 Task: Look for space in Dompu, Indonesia from 15th June, 2023 to 21st June, 2023 for 5 adults in price range Rs.14000 to Rs.25000. Place can be entire place with 3 bedrooms having 3 beds and 3 bathrooms. Property type can be house, flat, guest house. Booking option can be shelf check-in. Required host language is English.
Action: Mouse moved to (512, 93)
Screenshot: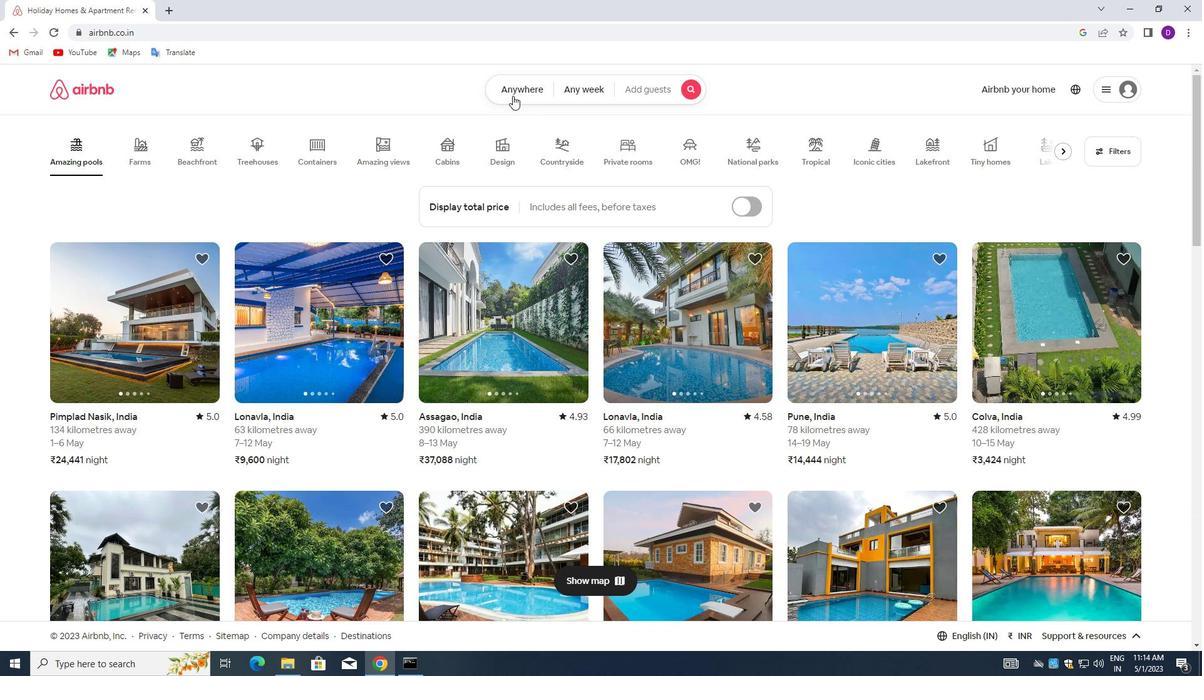 
Action: Mouse pressed left at (512, 93)
Screenshot: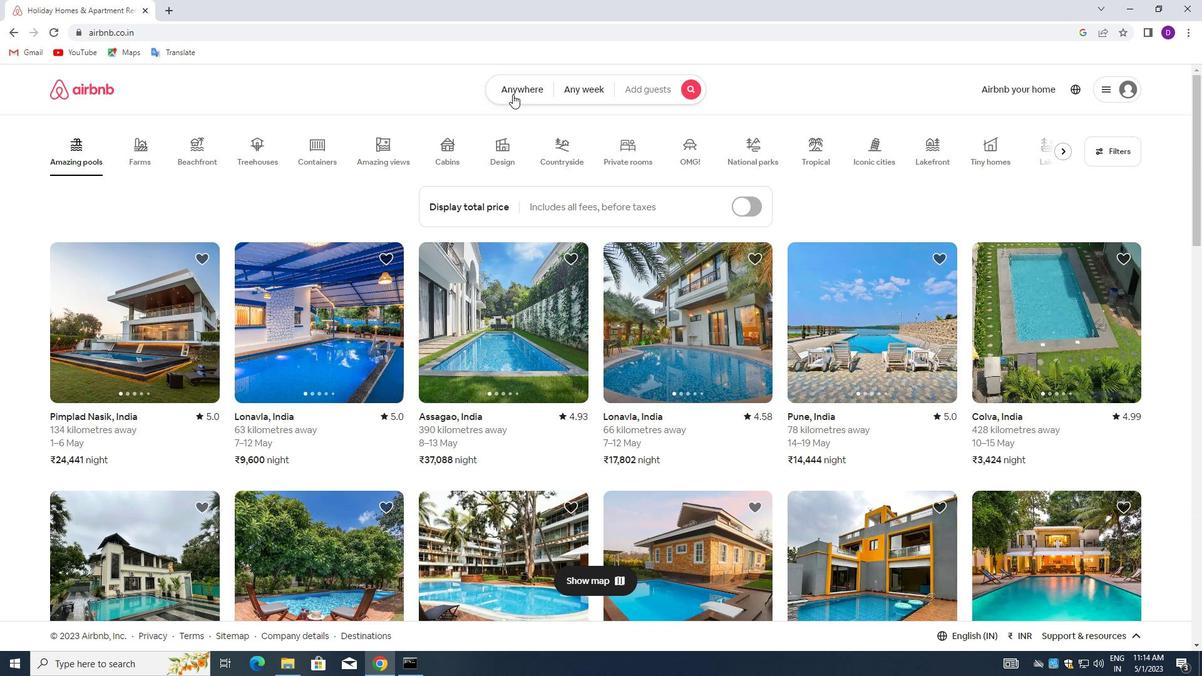
Action: Mouse moved to (400, 144)
Screenshot: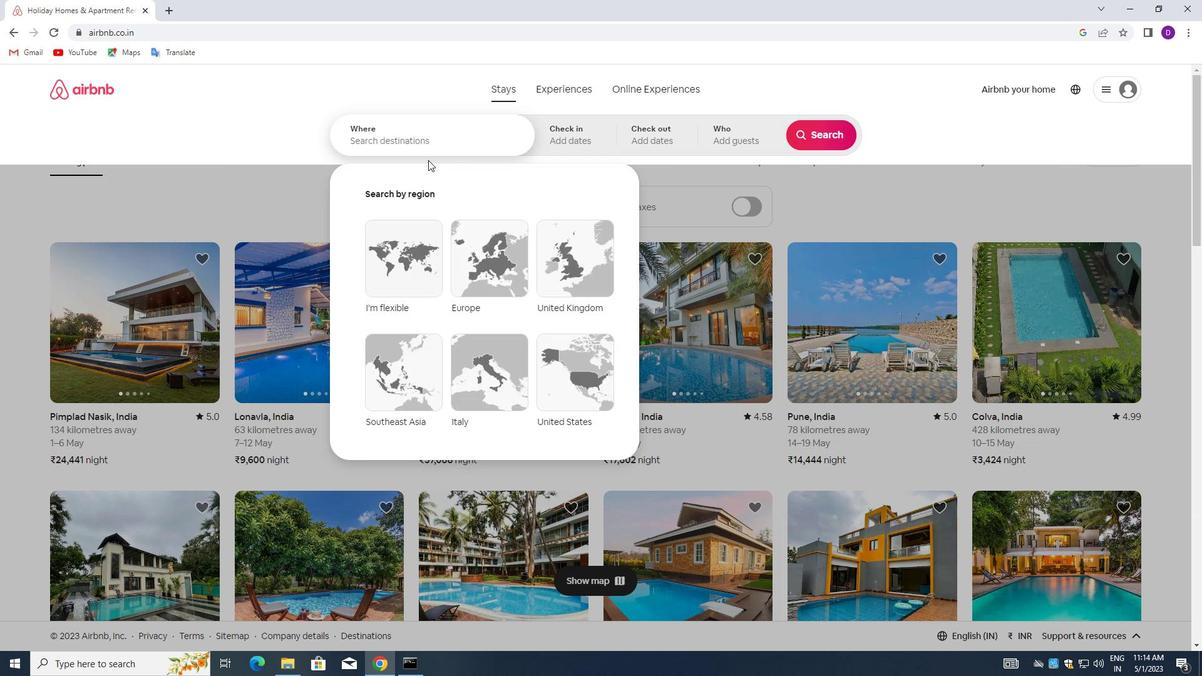 
Action: Mouse pressed left at (400, 144)
Screenshot: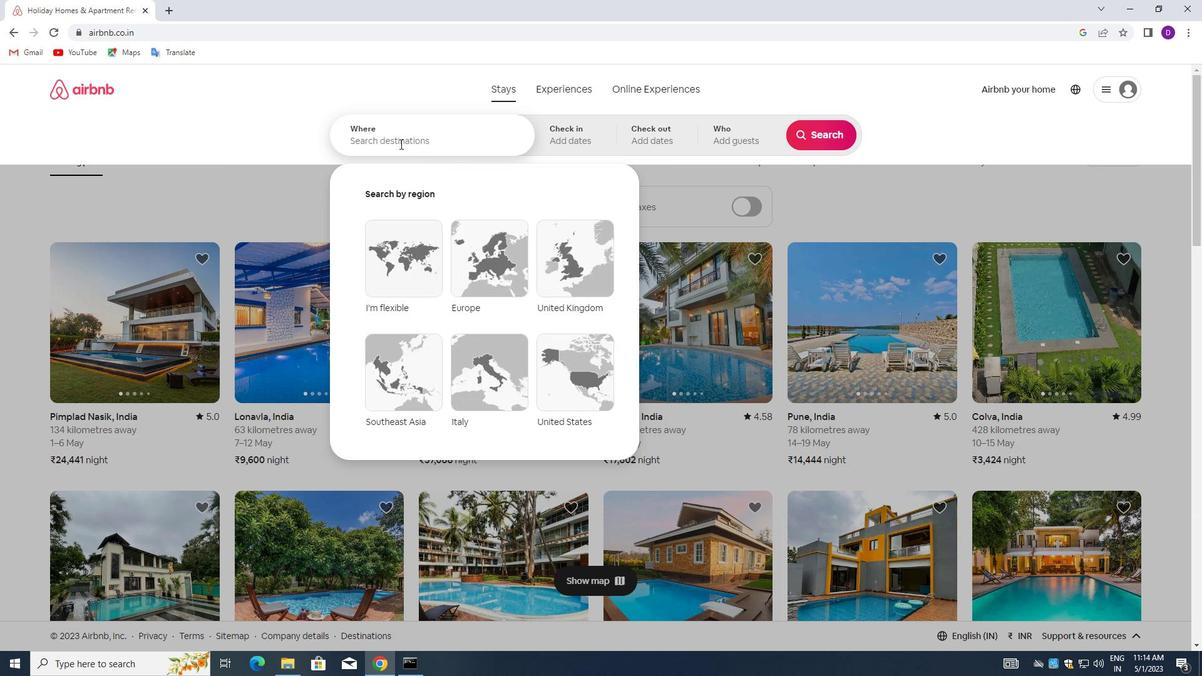 
Action: Key pressed <Key.shift>DOMPU,<Key.space><Key.shift>INDONESIA<Key.down><Key.enter>
Screenshot: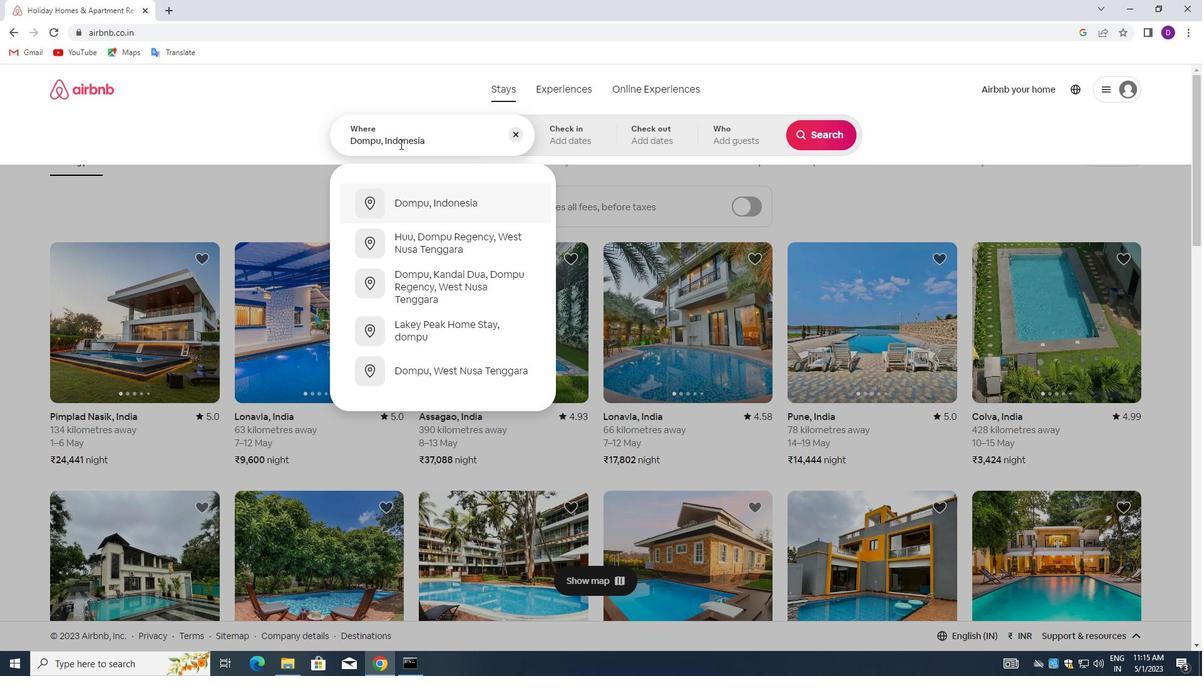 
Action: Mouse moved to (743, 341)
Screenshot: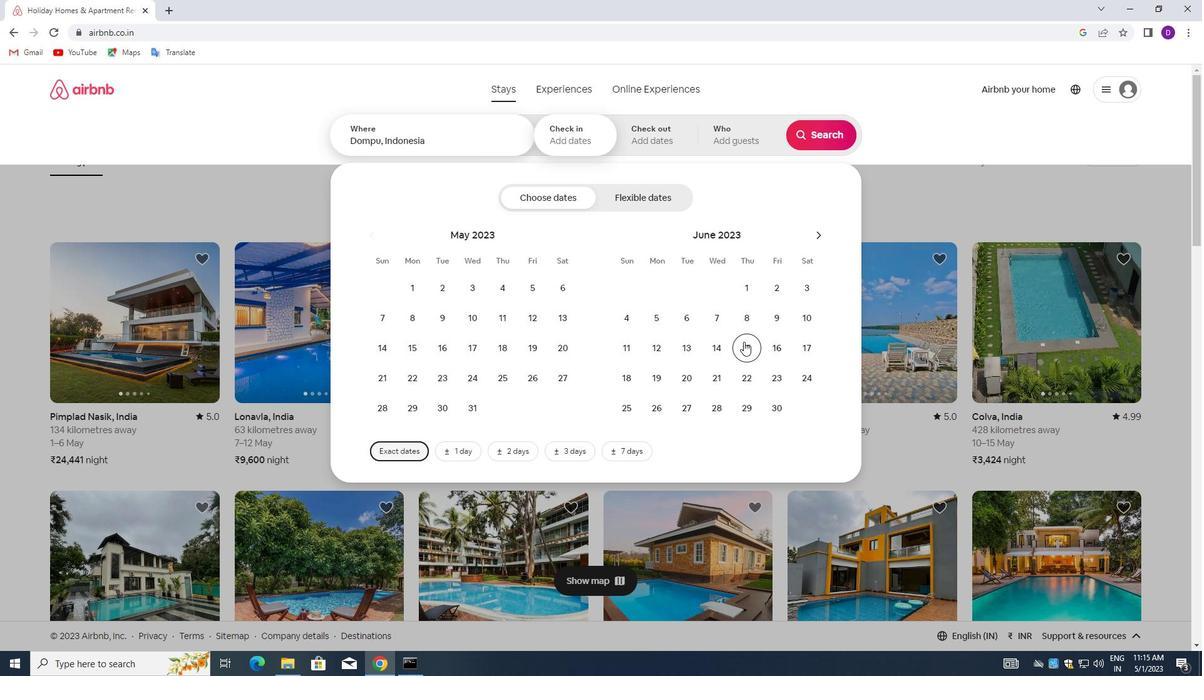 
Action: Mouse pressed left at (743, 341)
Screenshot: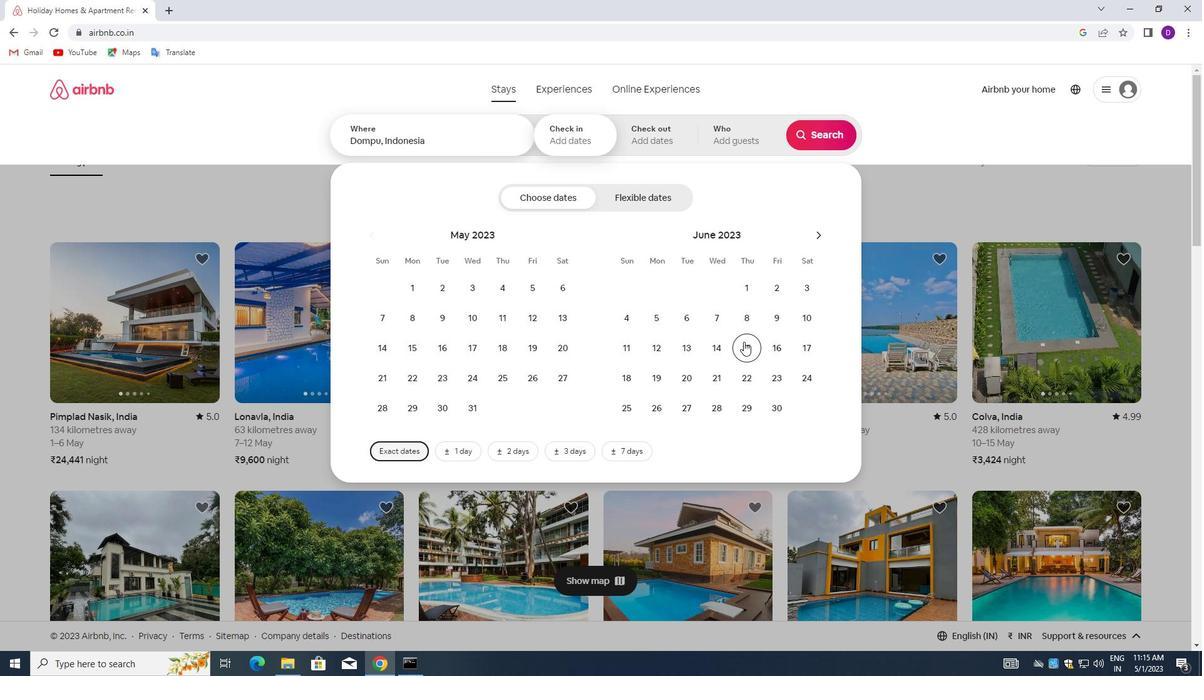 
Action: Mouse moved to (718, 366)
Screenshot: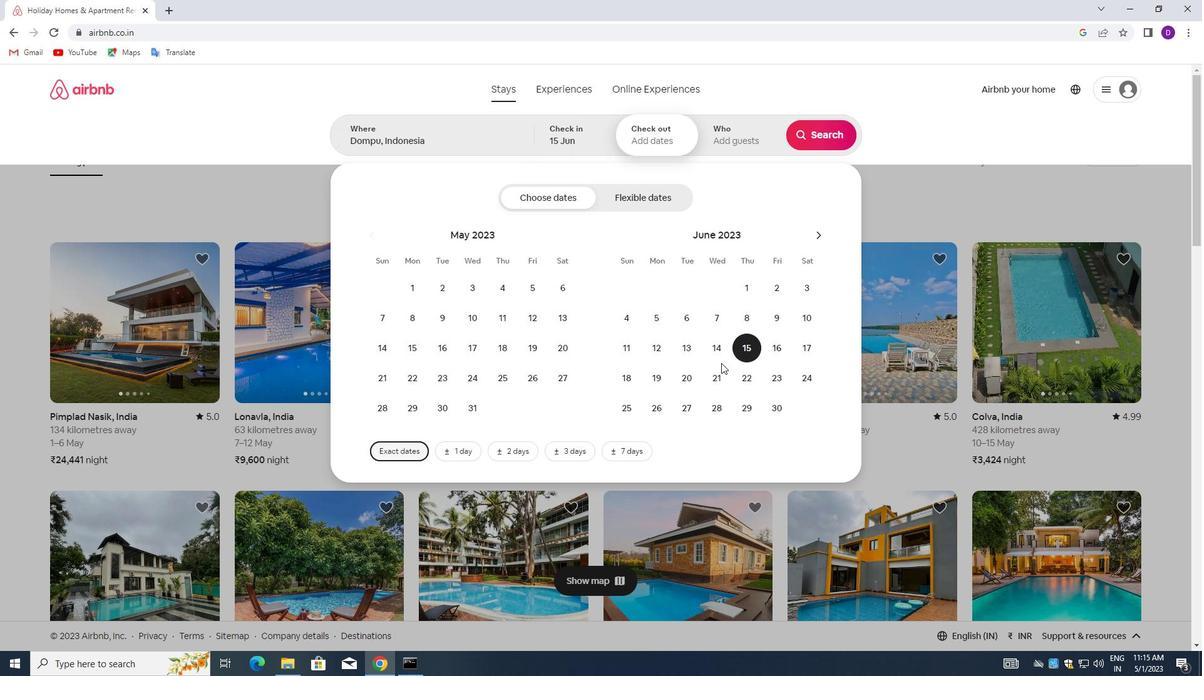 
Action: Mouse pressed left at (718, 366)
Screenshot: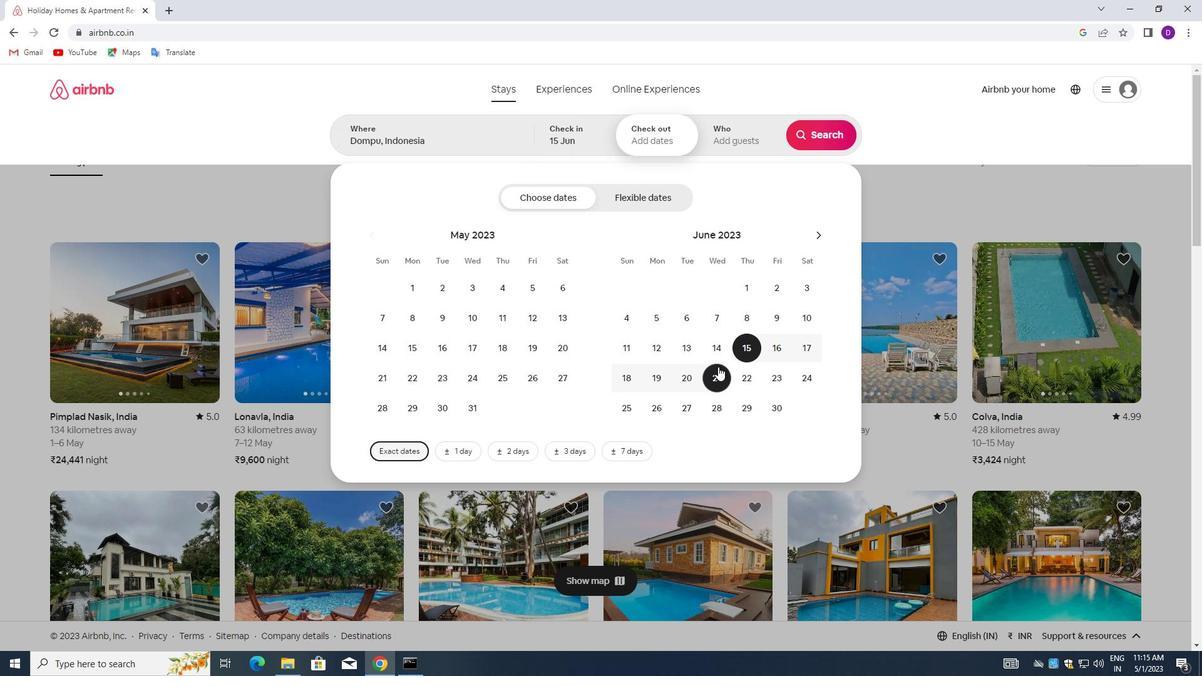 
Action: Mouse moved to (727, 128)
Screenshot: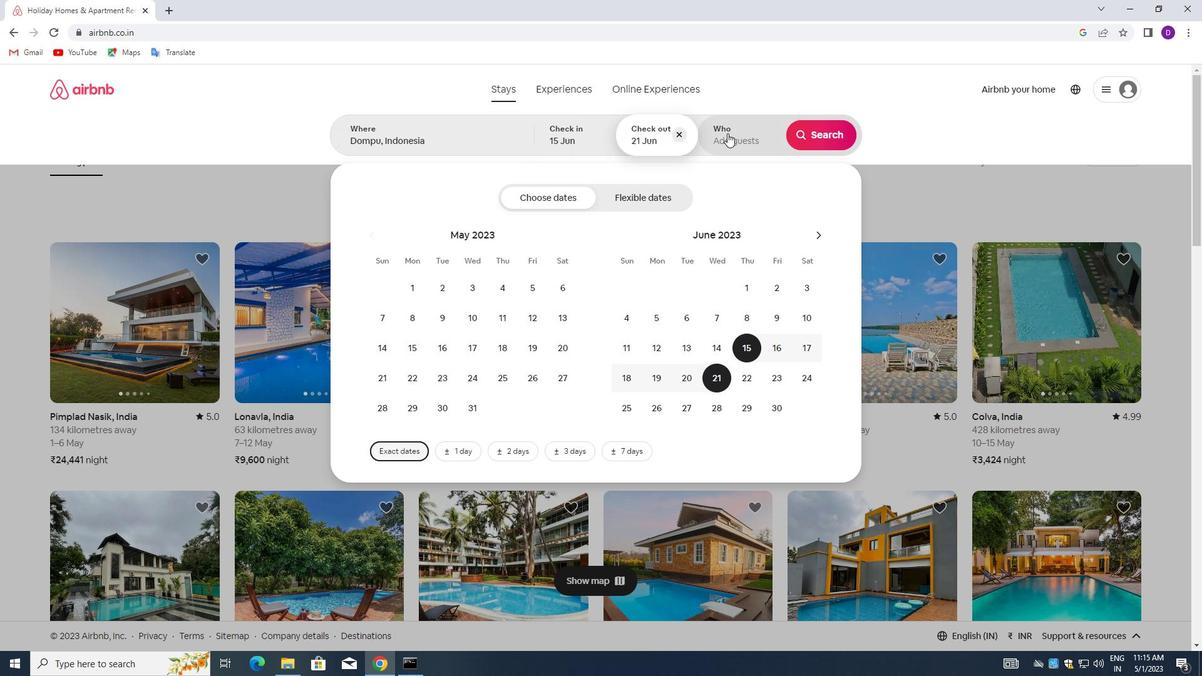 
Action: Mouse pressed left at (727, 128)
Screenshot: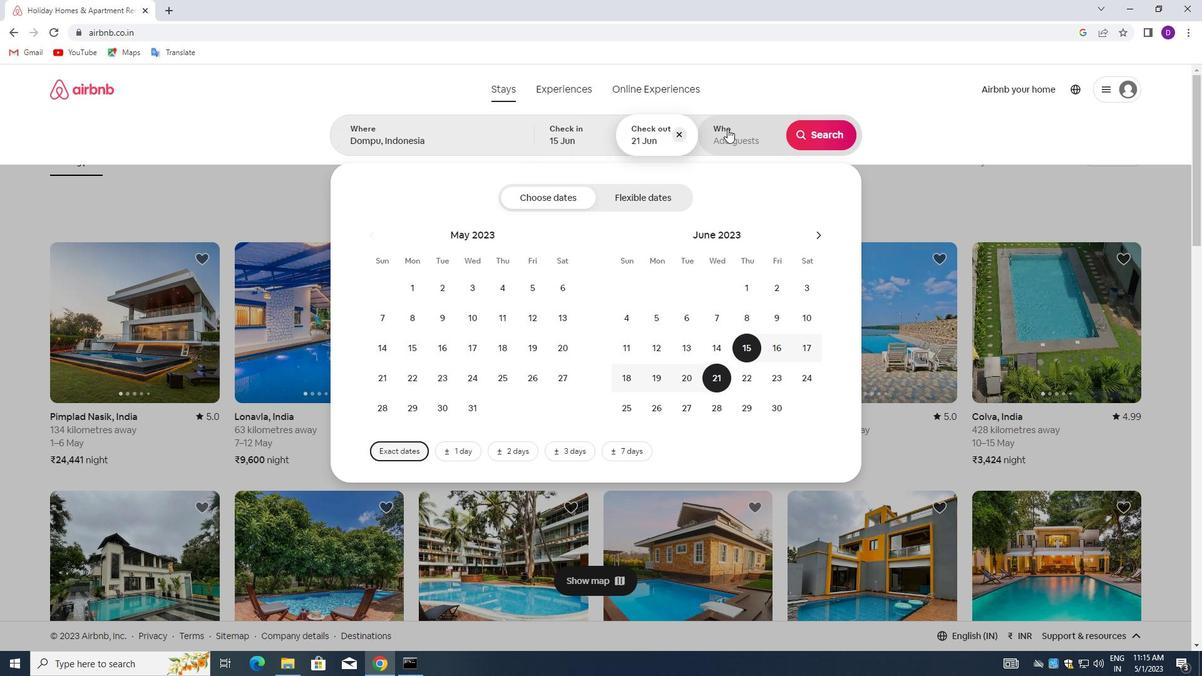 
Action: Mouse moved to (826, 206)
Screenshot: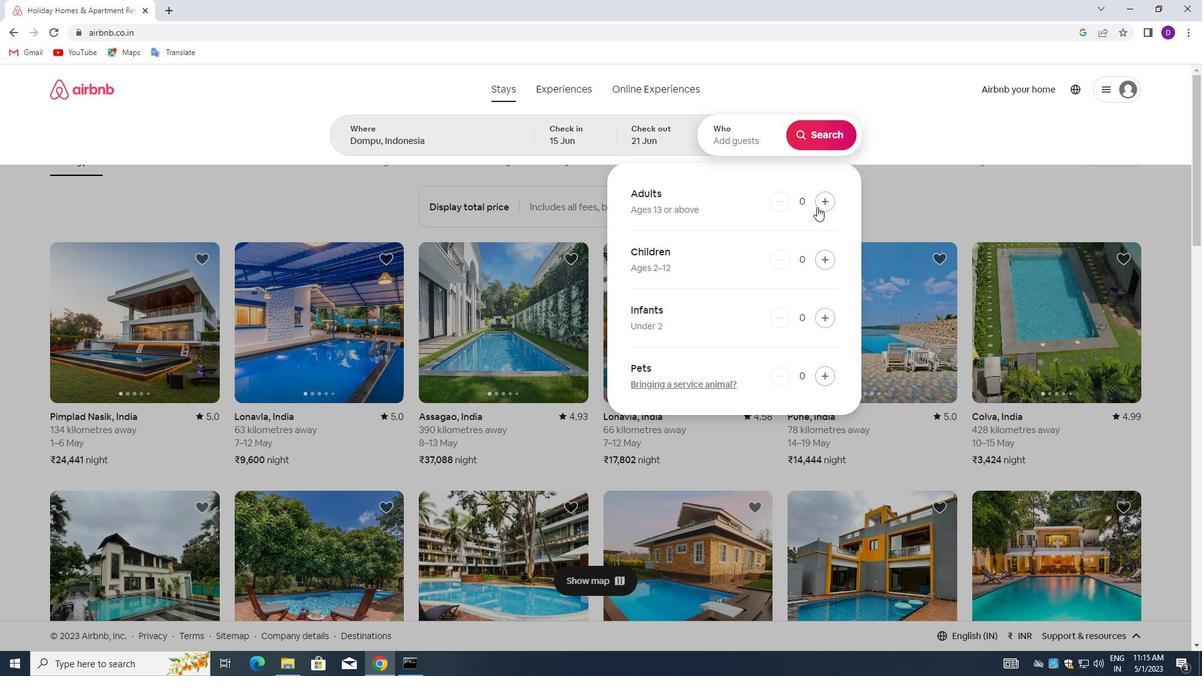 
Action: Mouse pressed left at (826, 206)
Screenshot: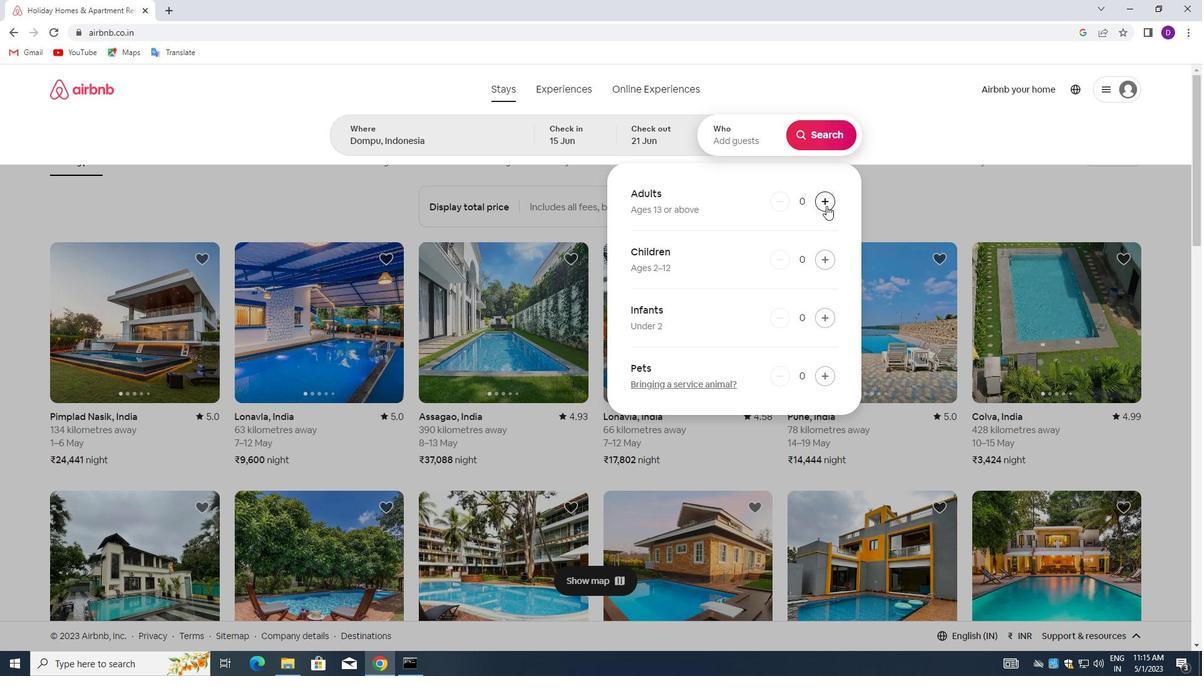 
Action: Mouse pressed left at (826, 206)
Screenshot: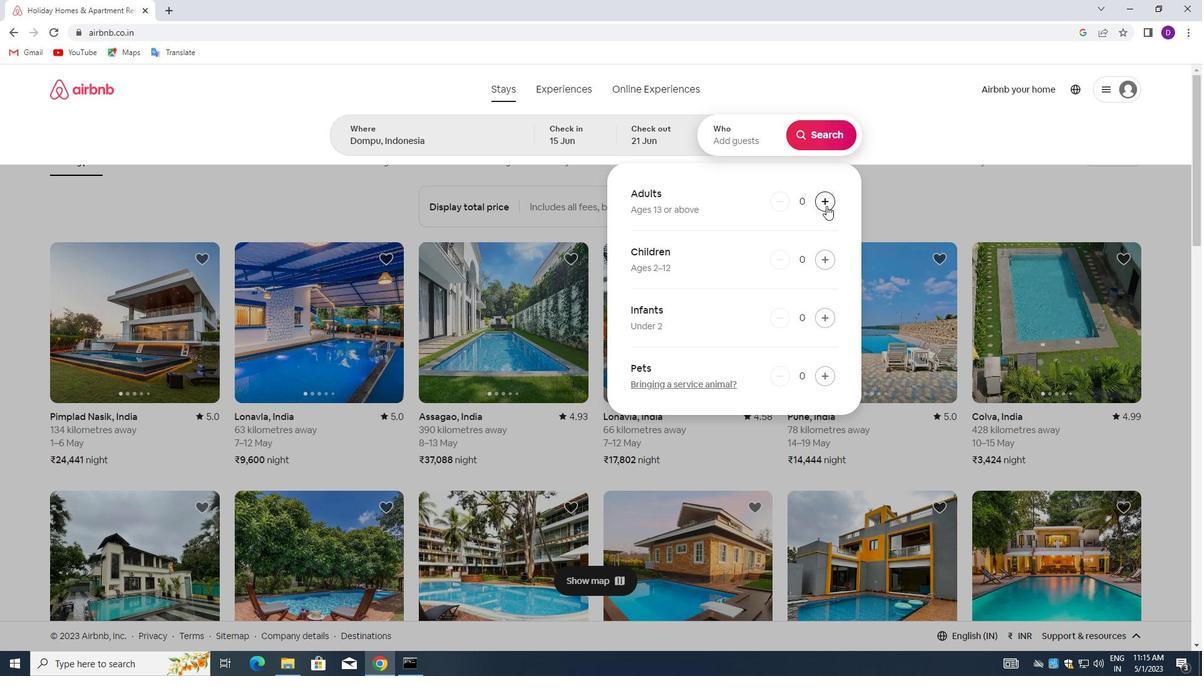 
Action: Mouse pressed left at (826, 206)
Screenshot: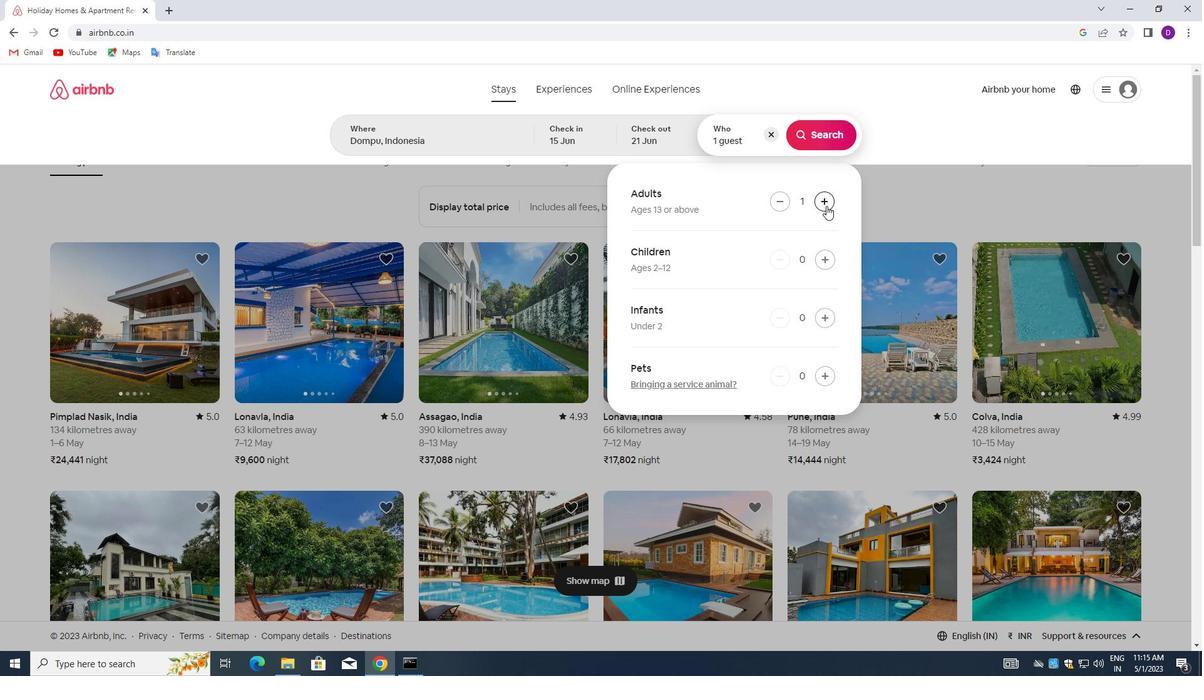 
Action: Mouse pressed left at (826, 206)
Screenshot: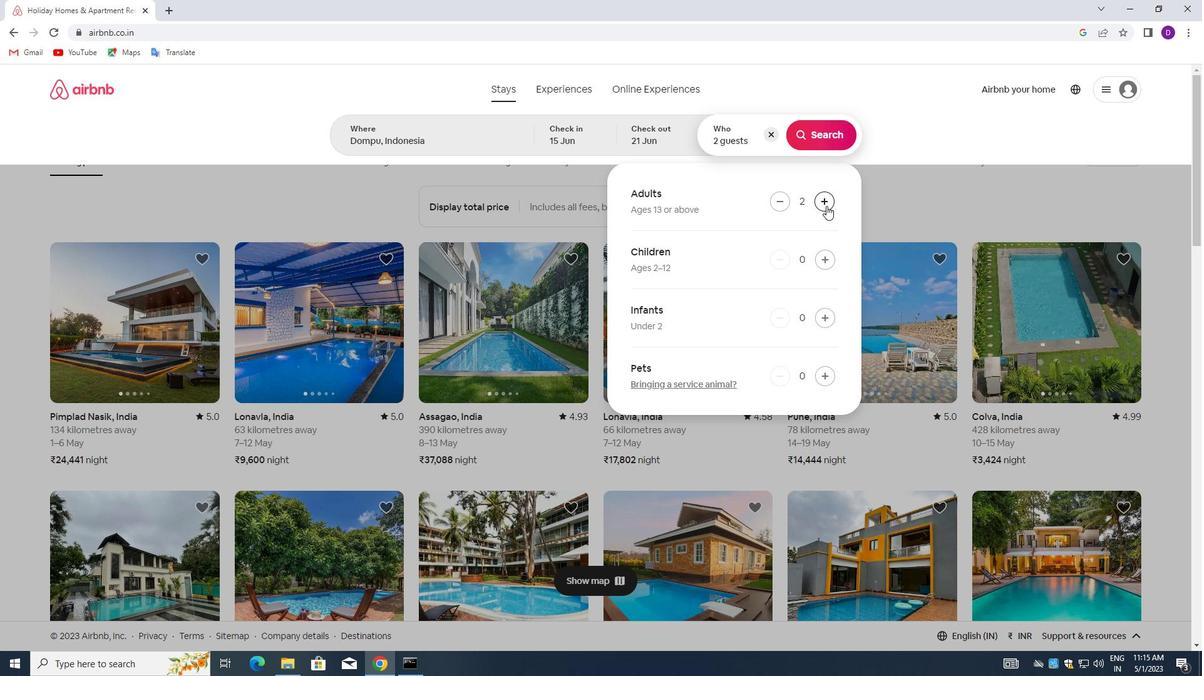 
Action: Mouse pressed left at (826, 206)
Screenshot: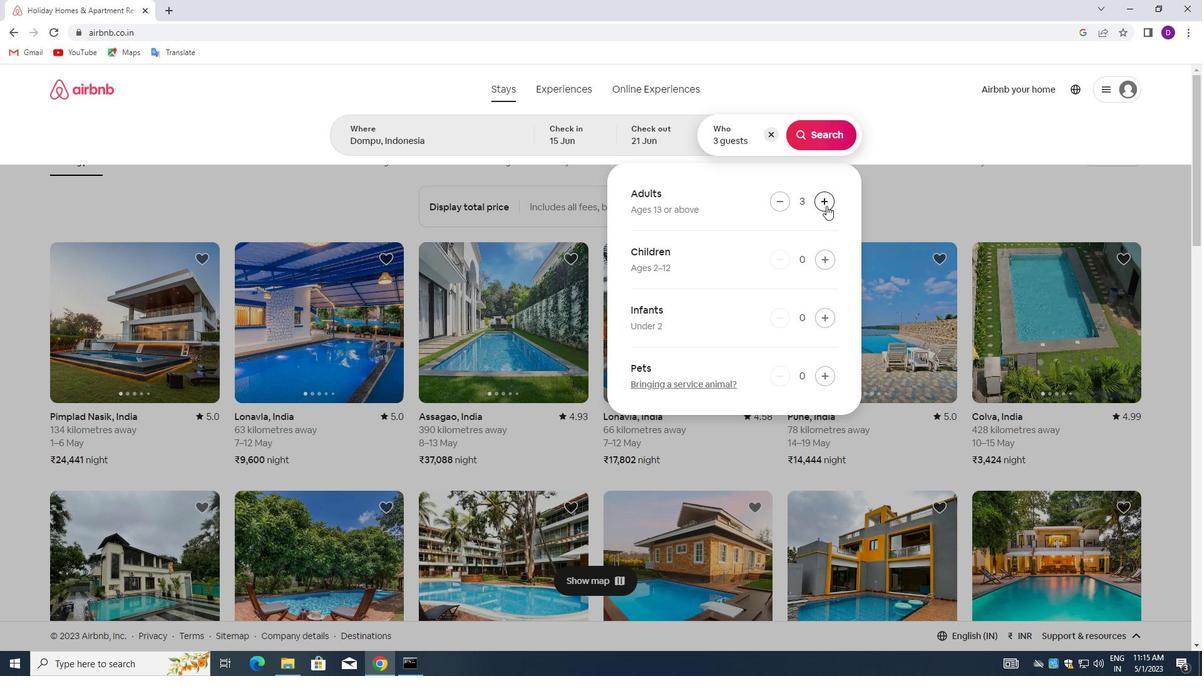 
Action: Mouse moved to (817, 139)
Screenshot: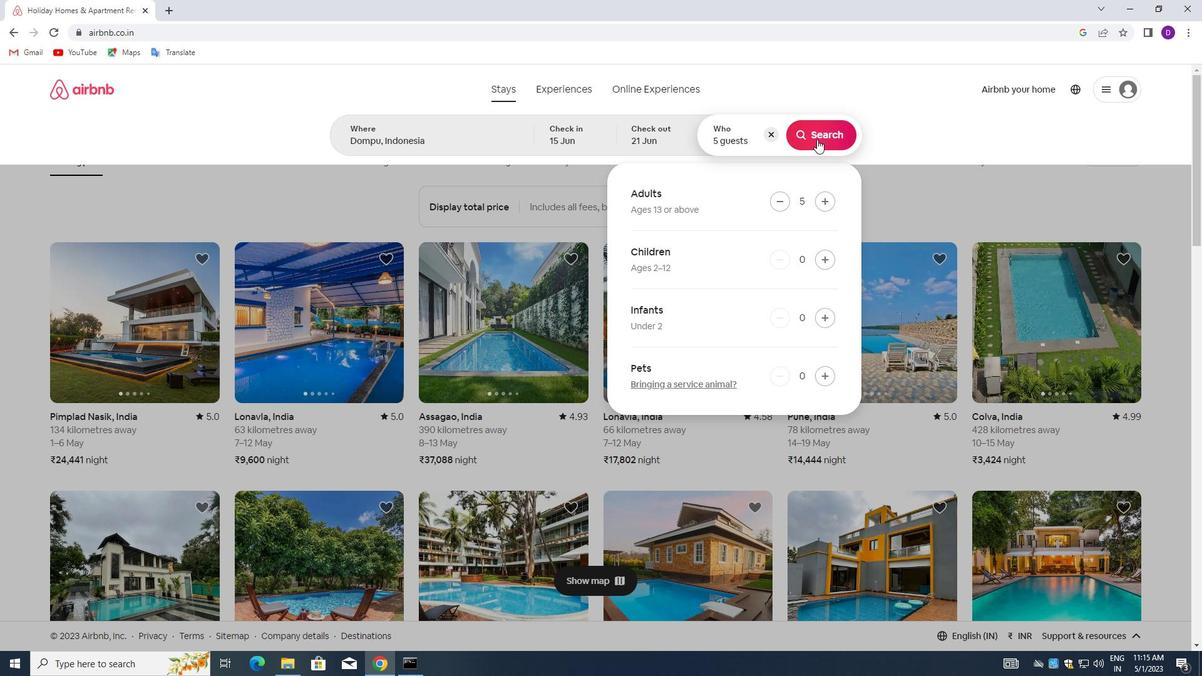 
Action: Mouse pressed left at (817, 139)
Screenshot: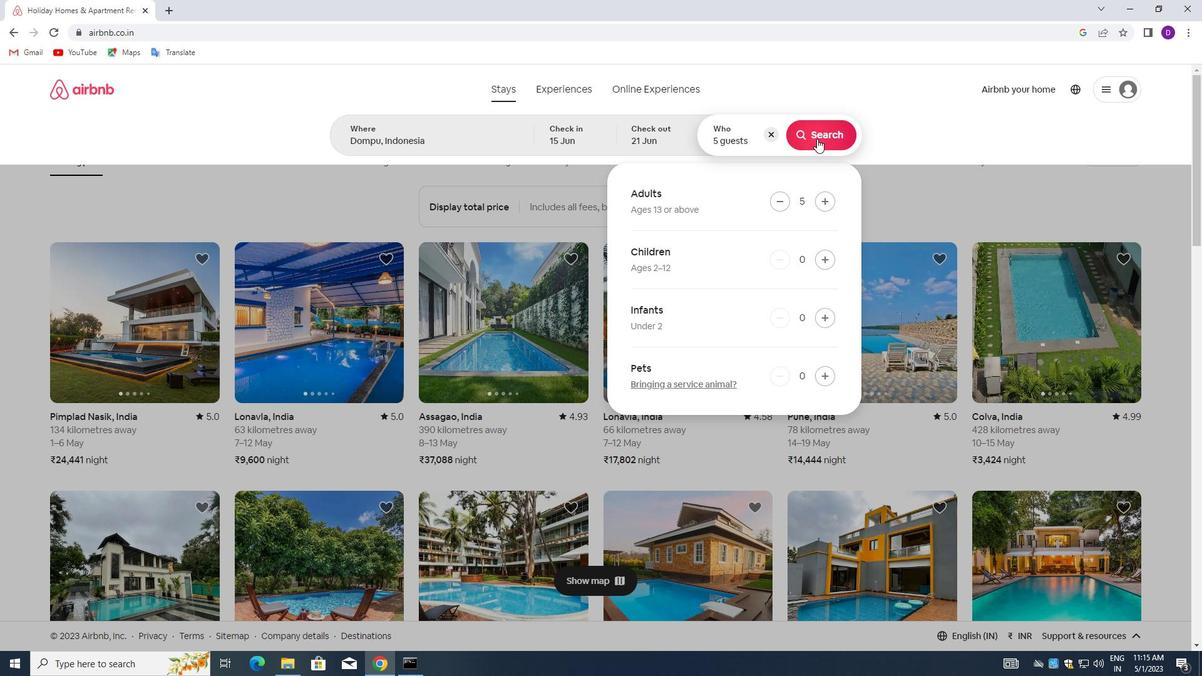 
Action: Mouse moved to (1130, 137)
Screenshot: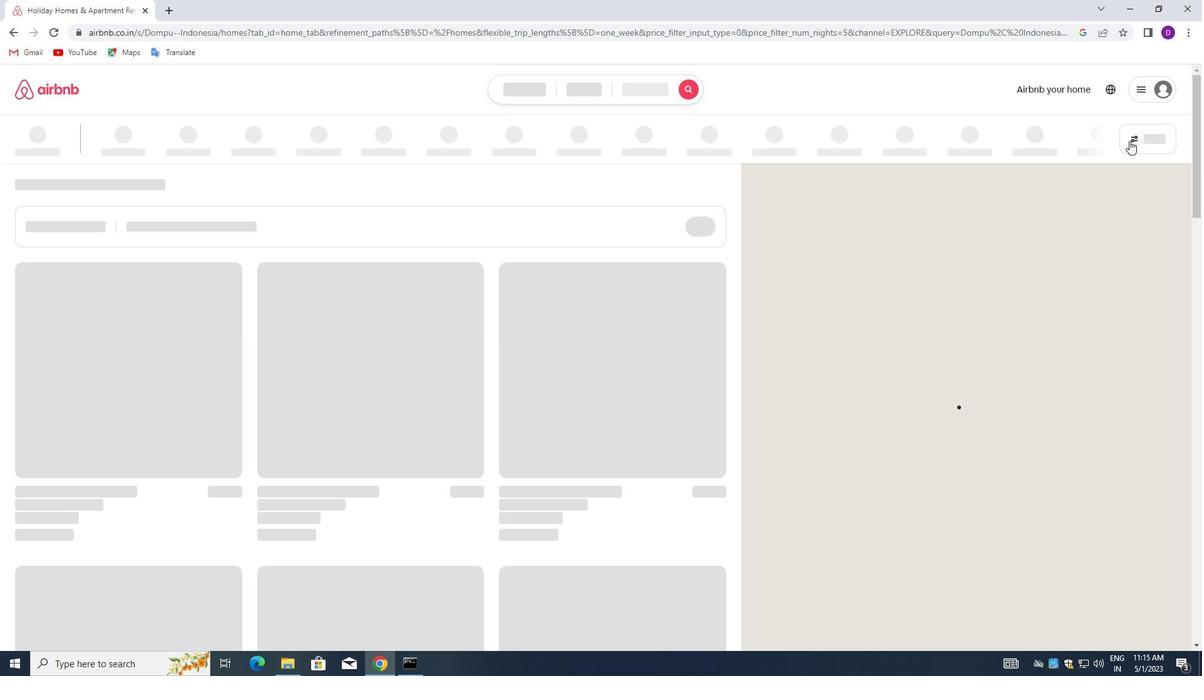
Action: Mouse pressed left at (1130, 137)
Screenshot: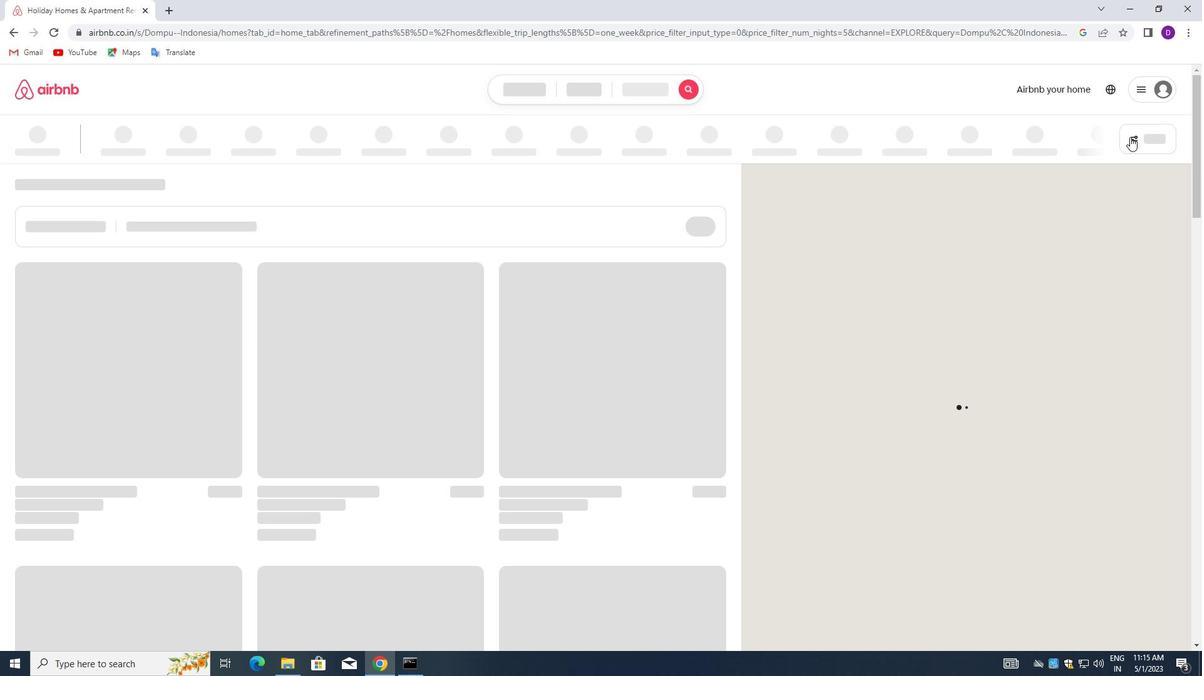 
Action: Mouse moved to (438, 302)
Screenshot: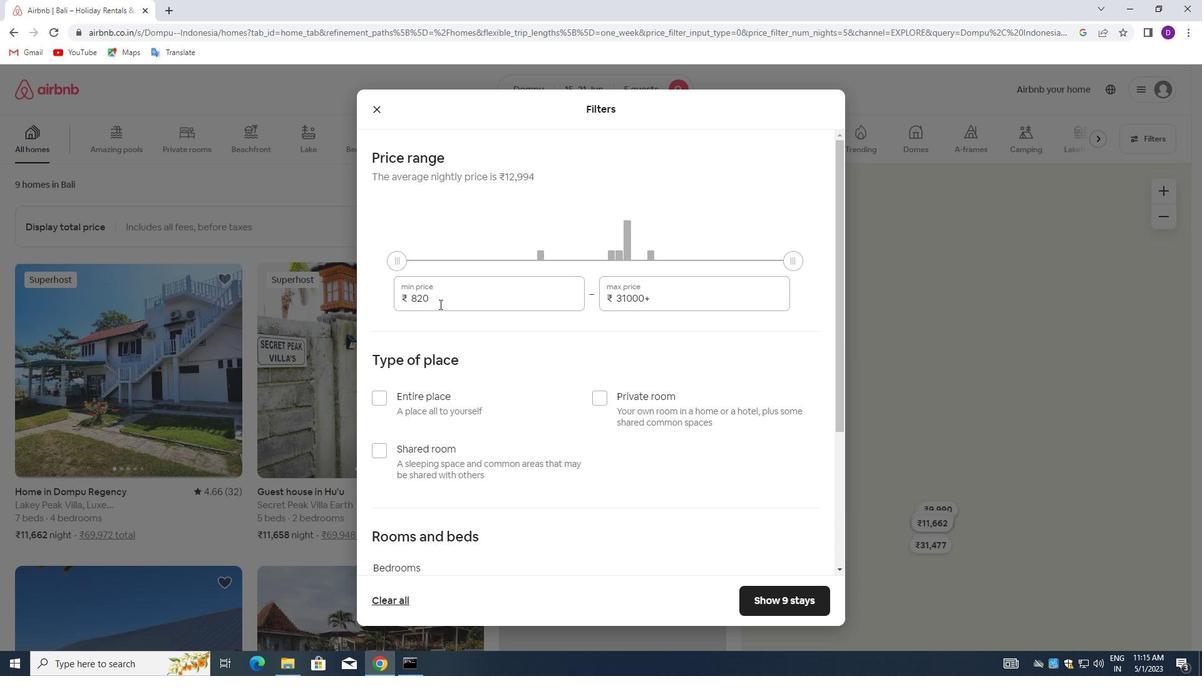 
Action: Mouse pressed left at (438, 302)
Screenshot: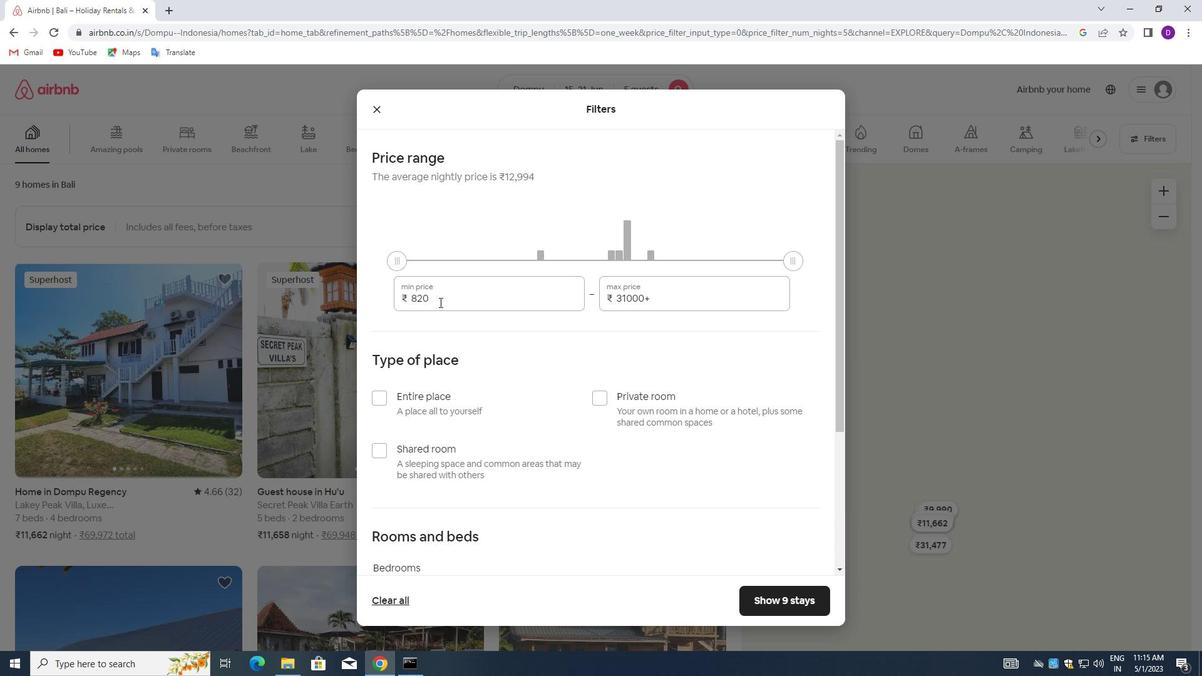 
Action: Mouse pressed left at (438, 302)
Screenshot: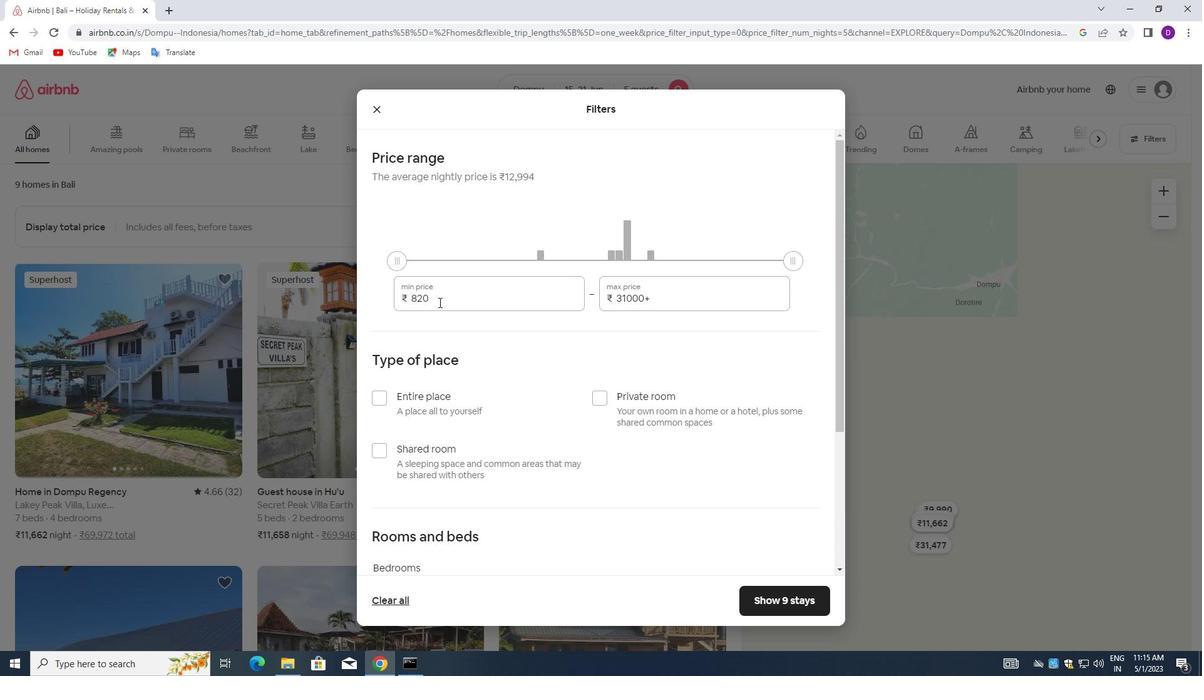 
Action: Key pressed 14000<Key.tab>25000
Screenshot: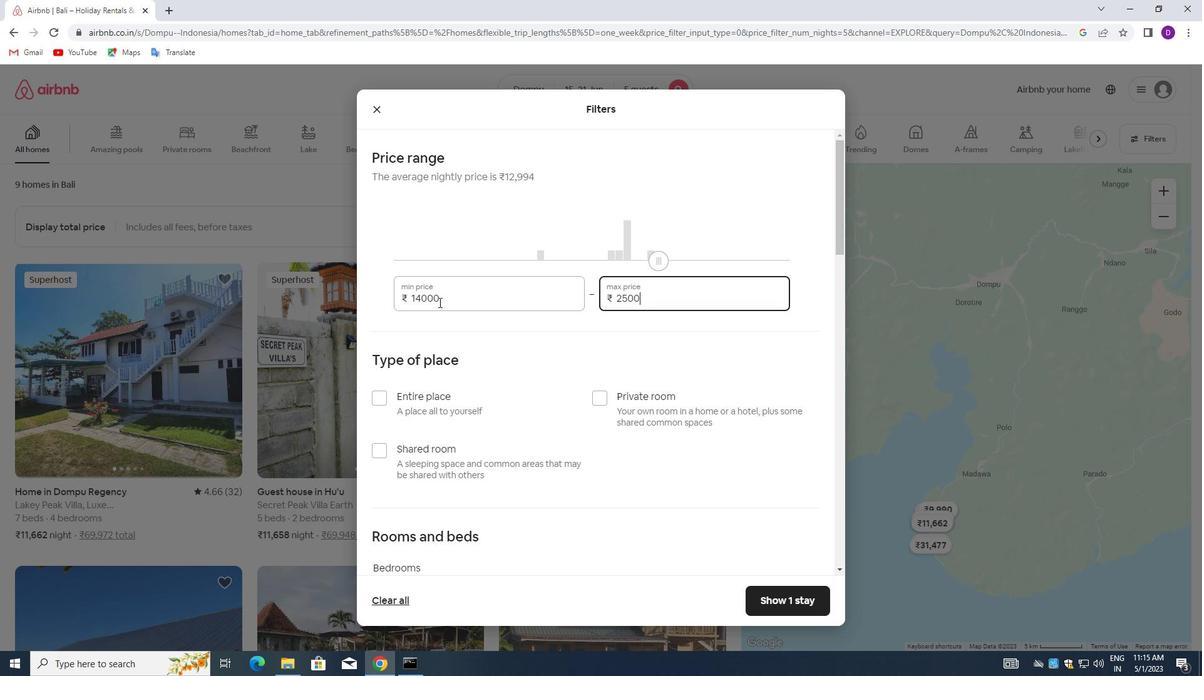 
Action: Mouse scrolled (438, 301) with delta (0, 0)
Screenshot: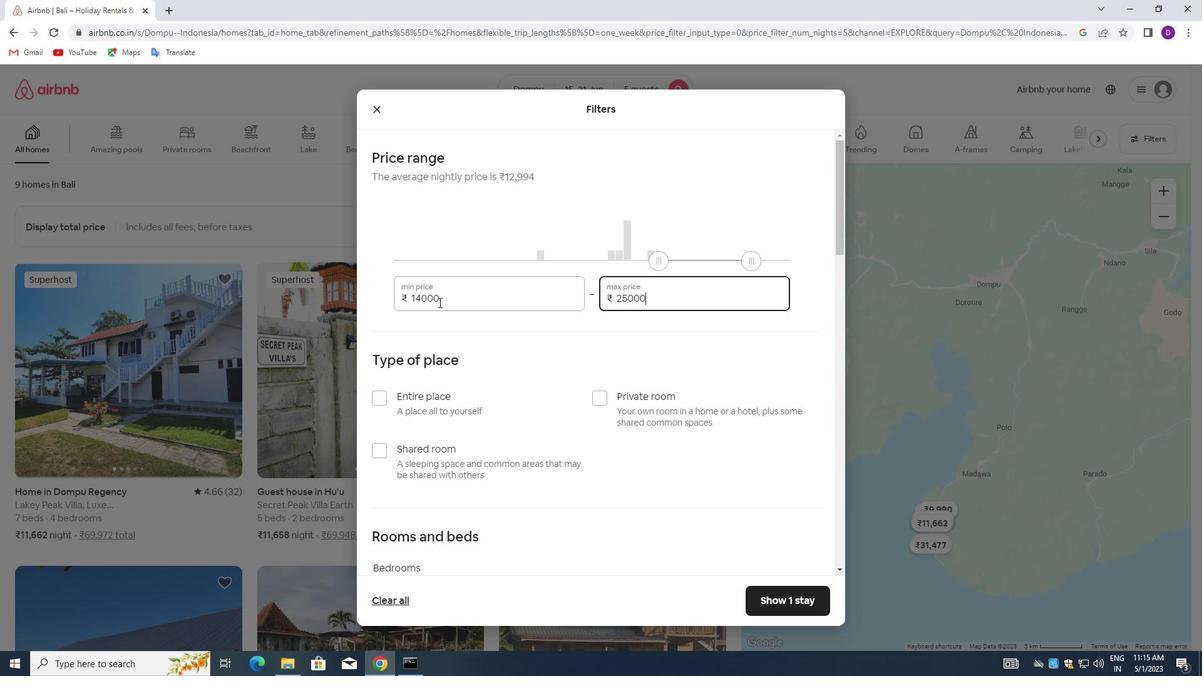 
Action: Mouse scrolled (438, 301) with delta (0, 0)
Screenshot: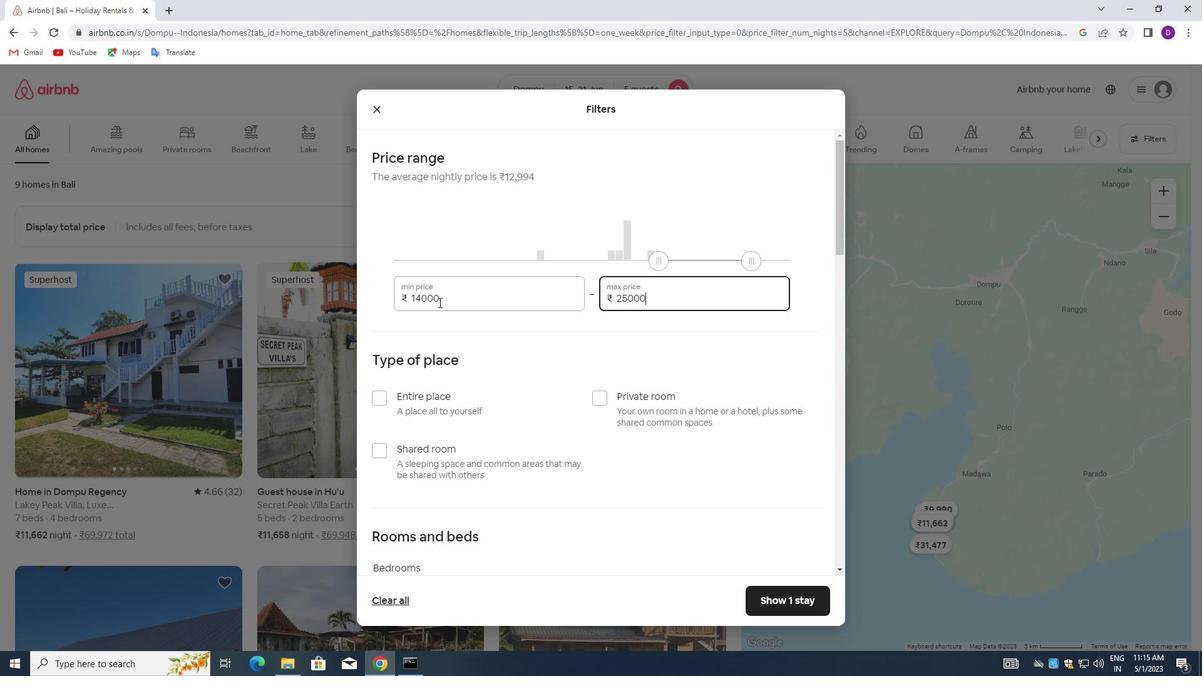 
Action: Mouse moved to (379, 280)
Screenshot: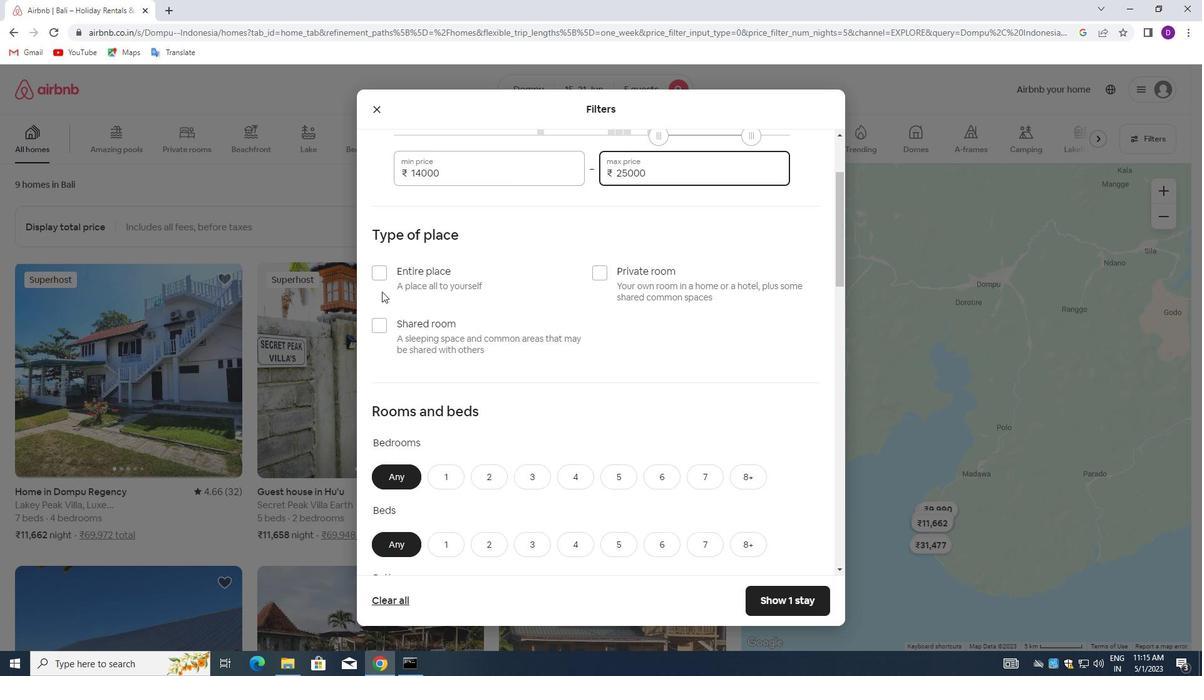 
Action: Mouse pressed left at (379, 280)
Screenshot: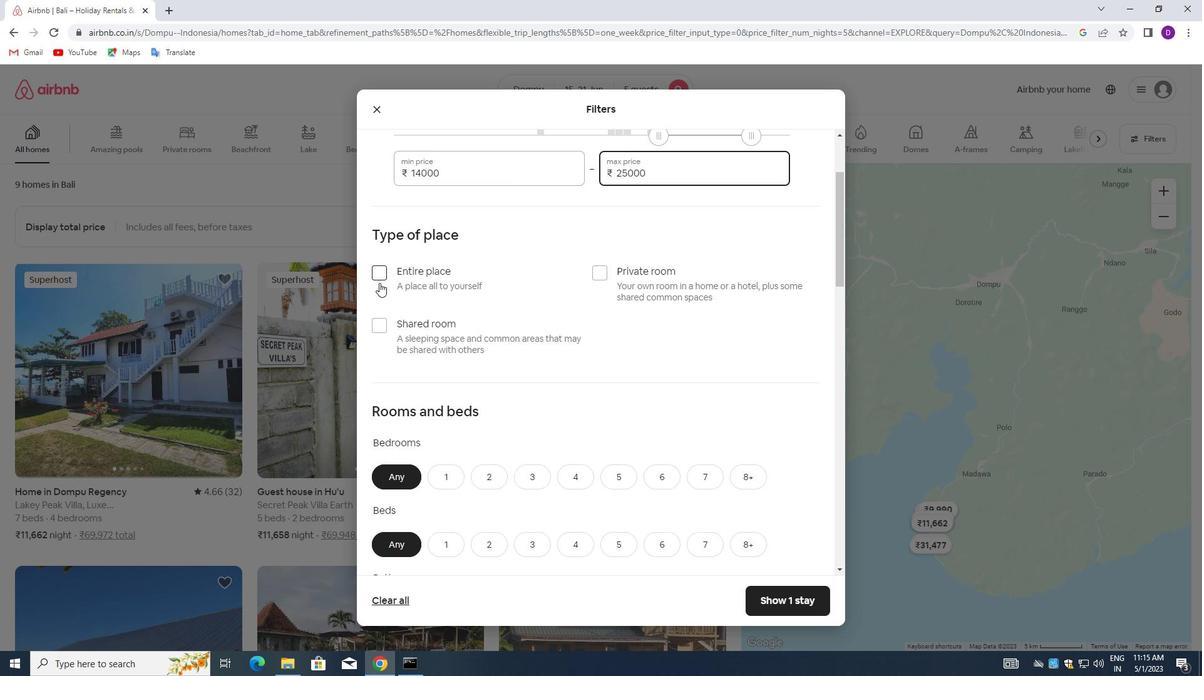 
Action: Mouse moved to (490, 328)
Screenshot: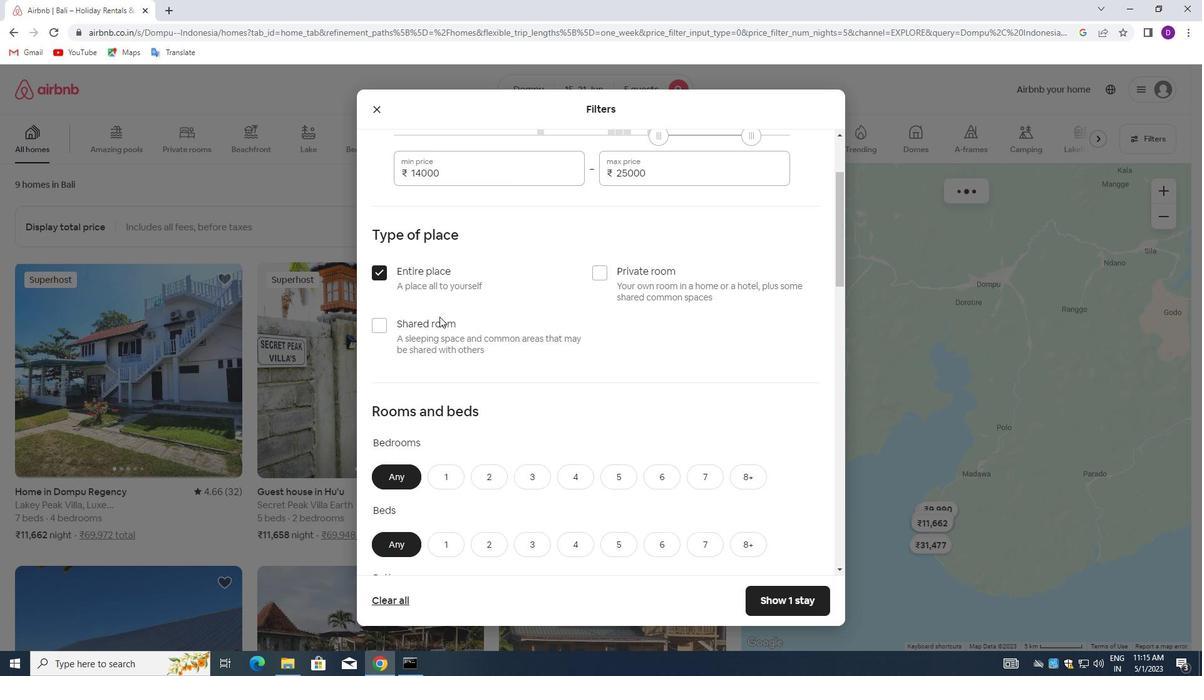 
Action: Mouse scrolled (490, 327) with delta (0, 0)
Screenshot: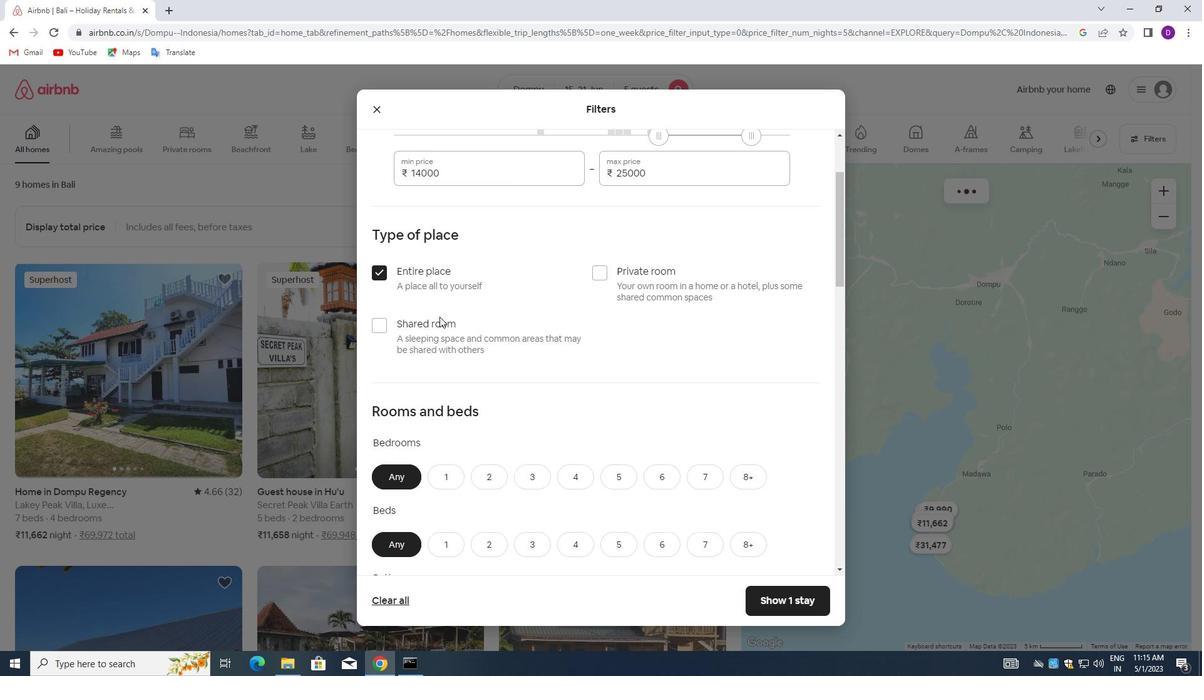 
Action: Mouse scrolled (490, 327) with delta (0, 0)
Screenshot: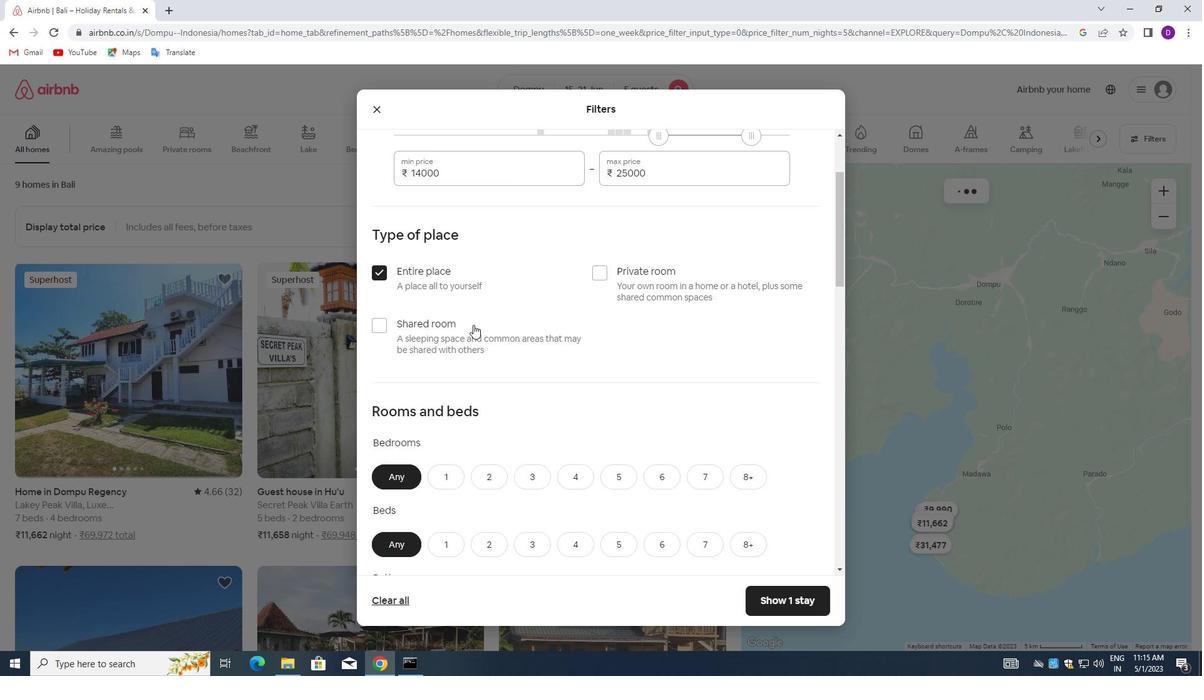 
Action: Mouse scrolled (490, 327) with delta (0, 0)
Screenshot: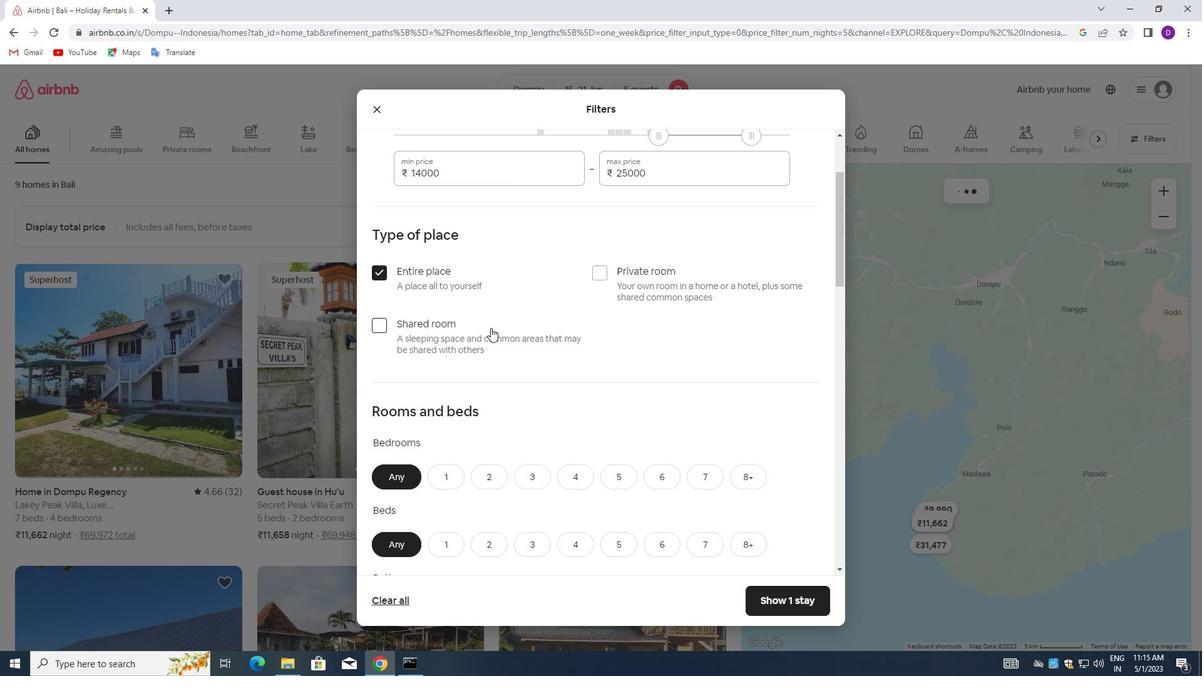 
Action: Mouse moved to (526, 290)
Screenshot: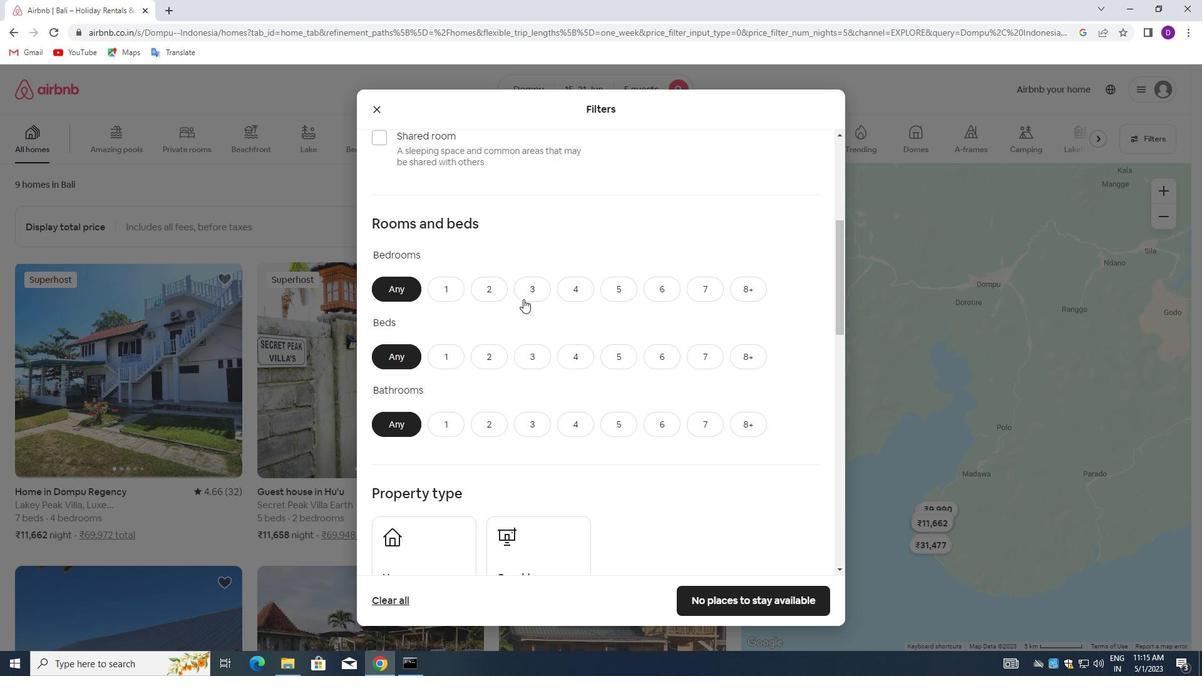 
Action: Mouse pressed left at (526, 290)
Screenshot: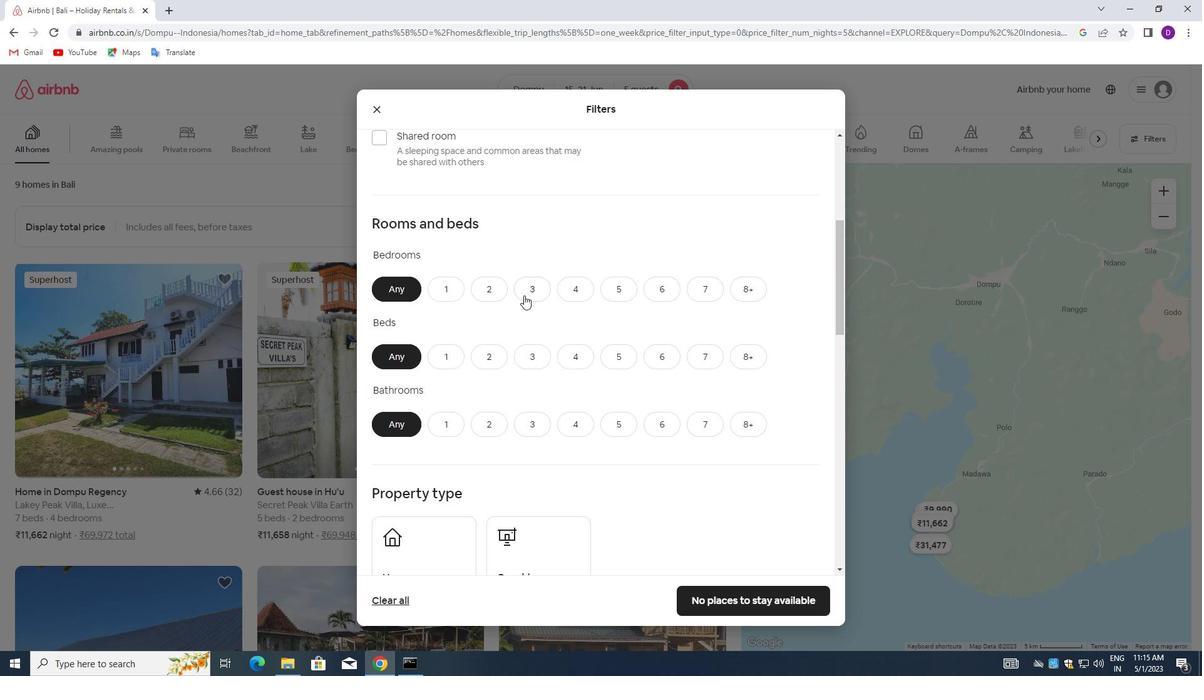 
Action: Mouse moved to (536, 352)
Screenshot: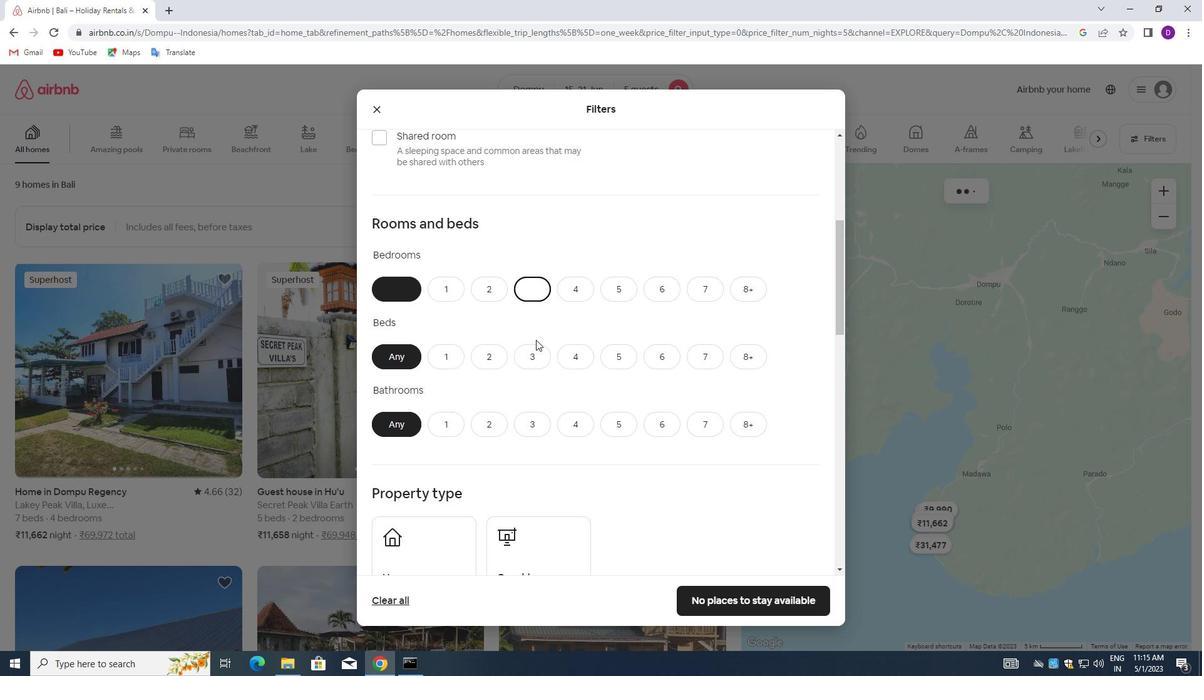 
Action: Mouse pressed left at (536, 352)
Screenshot: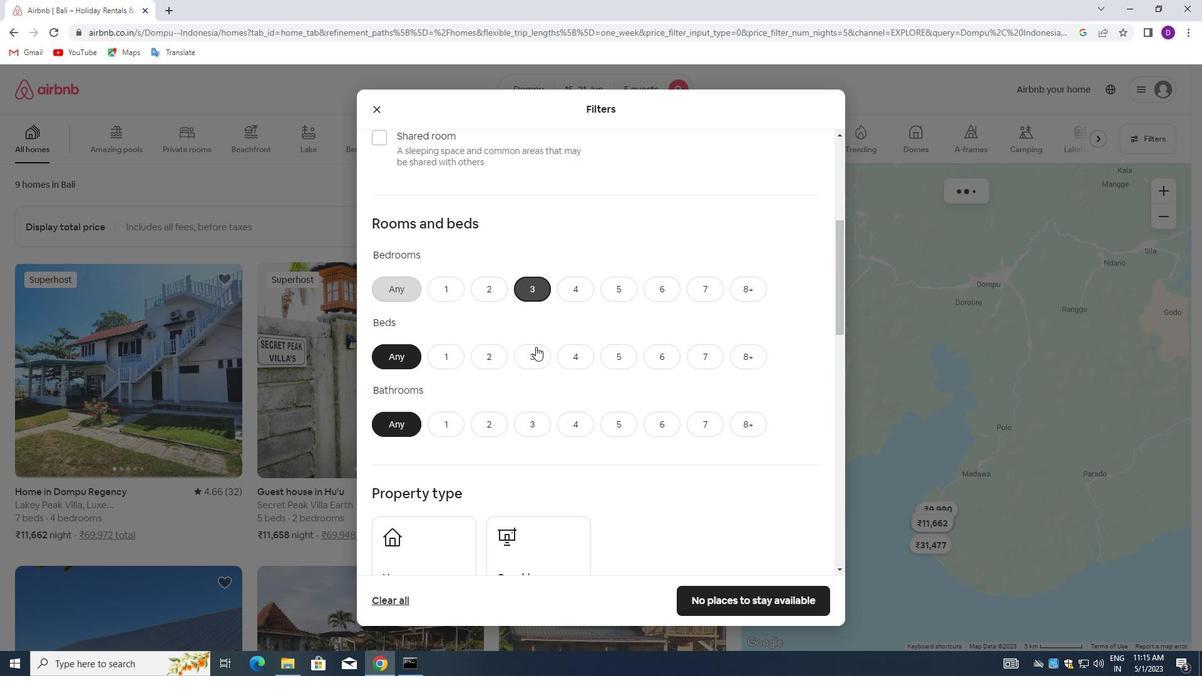 
Action: Mouse moved to (536, 430)
Screenshot: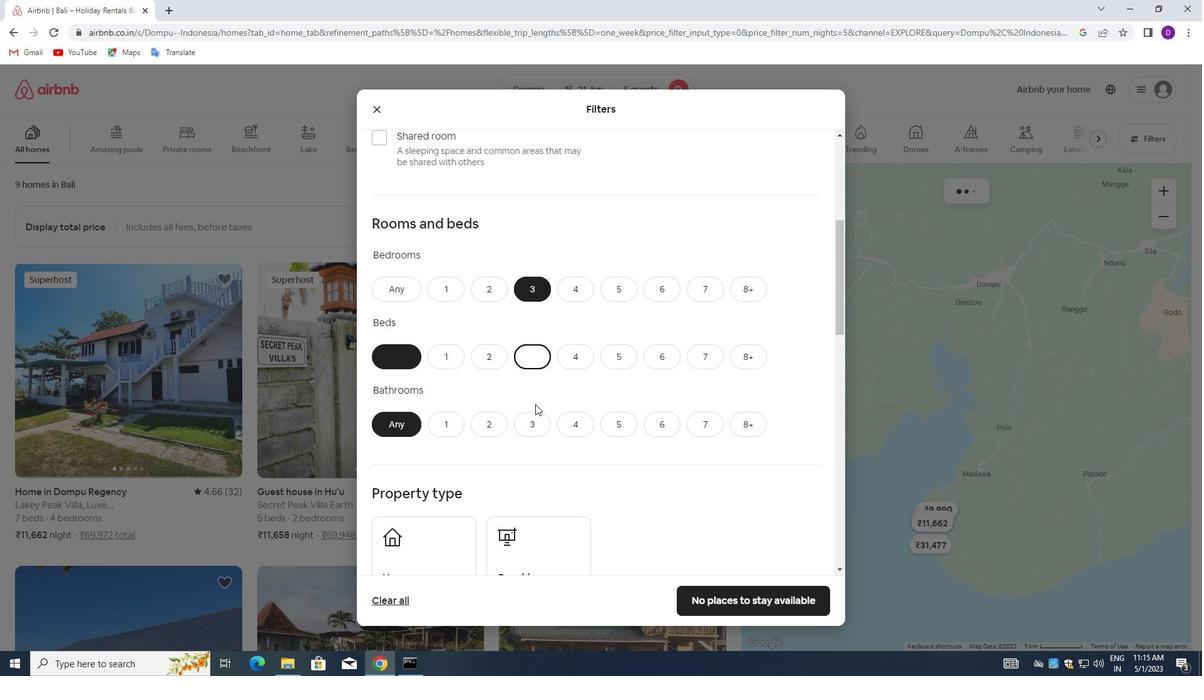 
Action: Mouse pressed left at (536, 430)
Screenshot: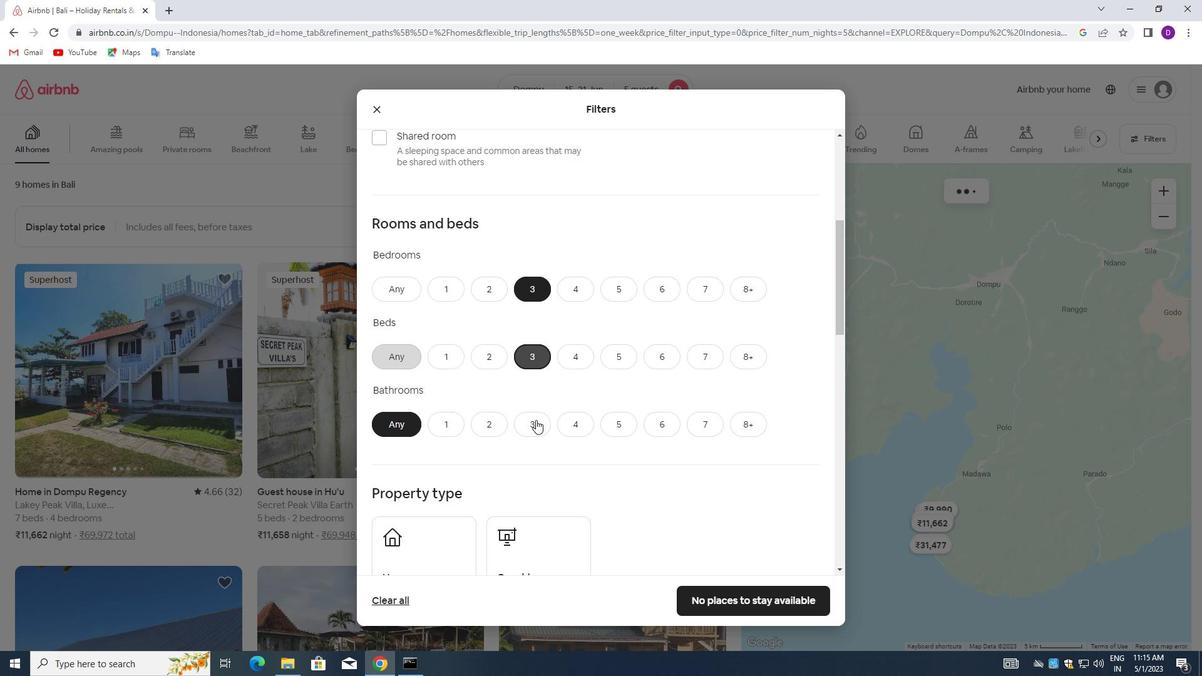 
Action: Mouse moved to (542, 378)
Screenshot: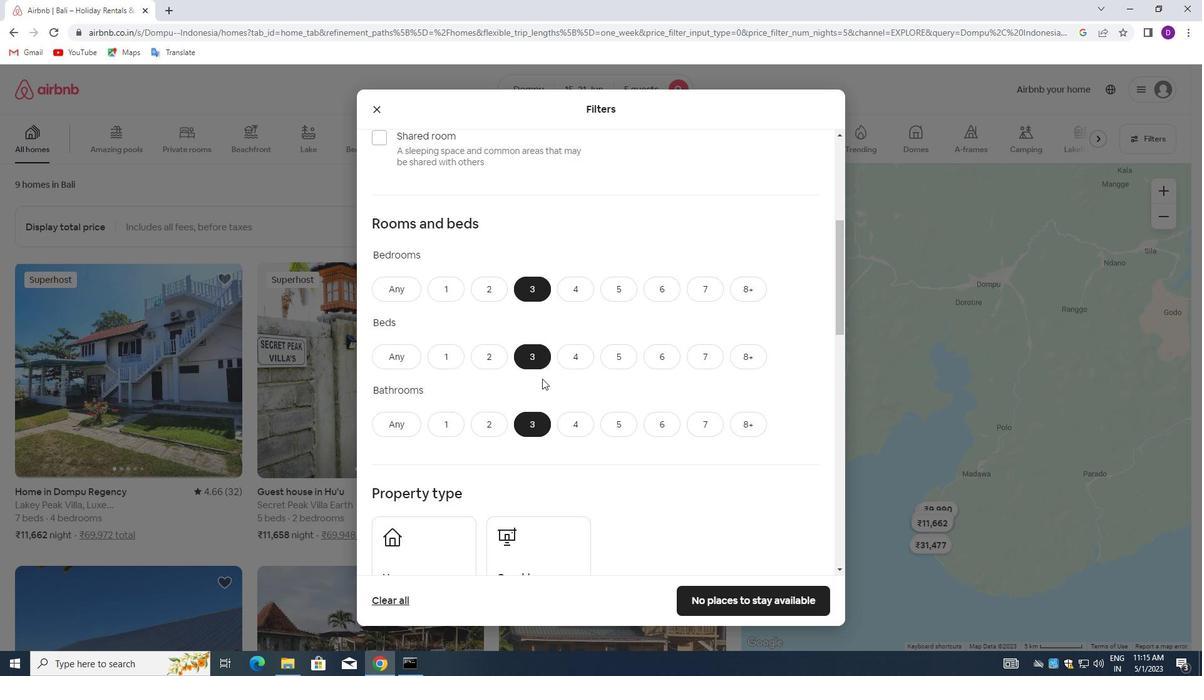 
Action: Mouse scrolled (542, 377) with delta (0, 0)
Screenshot: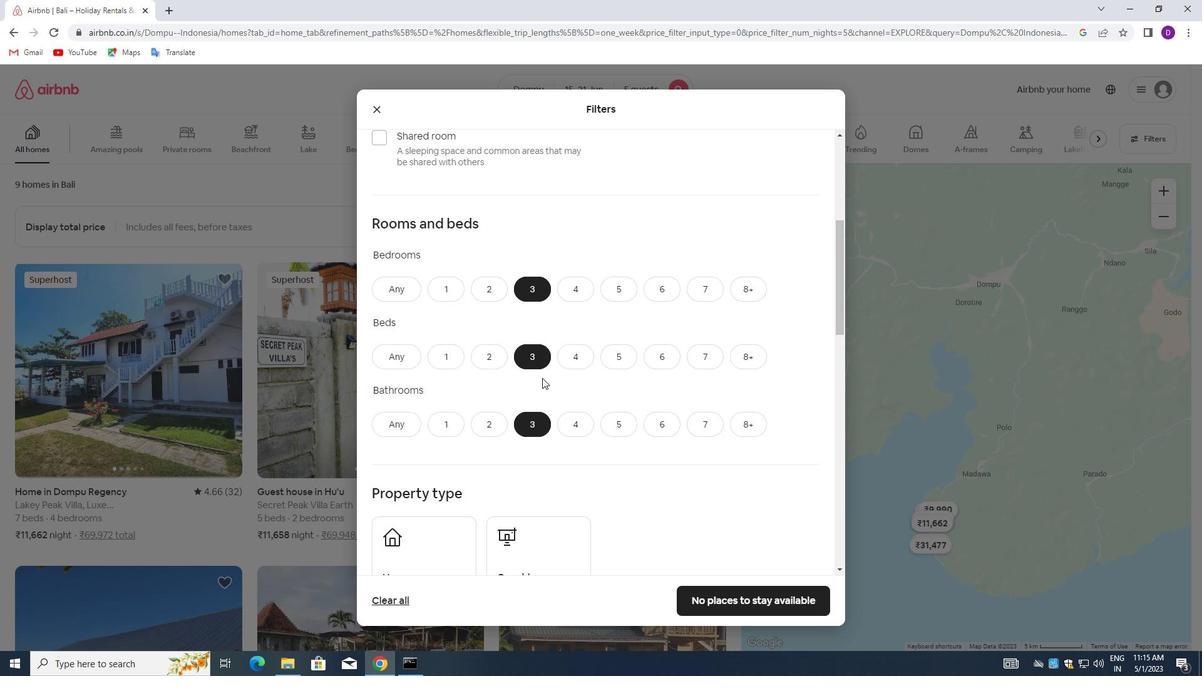 
Action: Mouse scrolled (542, 377) with delta (0, 0)
Screenshot: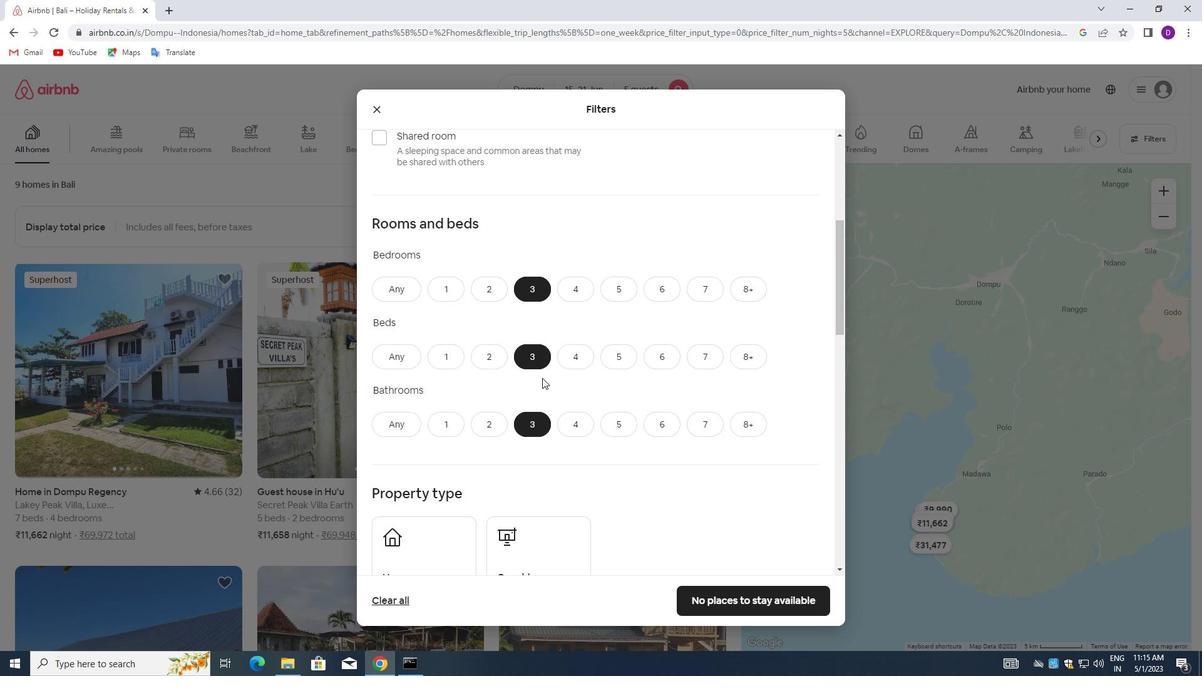 
Action: Mouse moved to (422, 425)
Screenshot: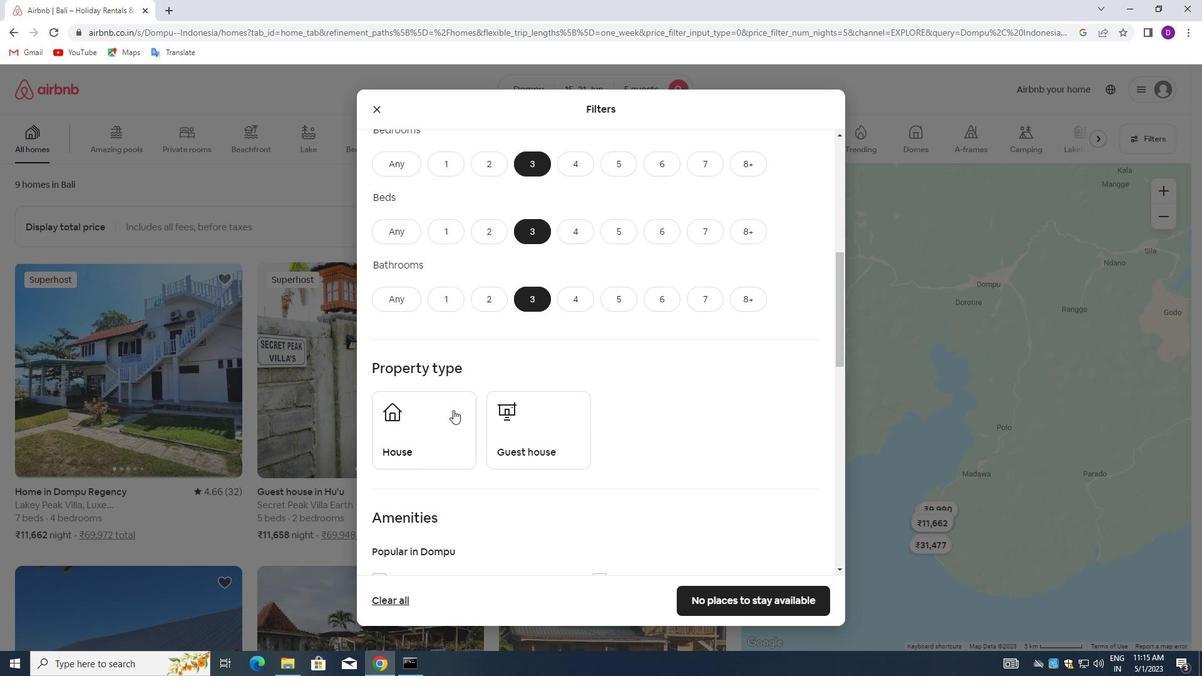 
Action: Mouse pressed left at (422, 425)
Screenshot: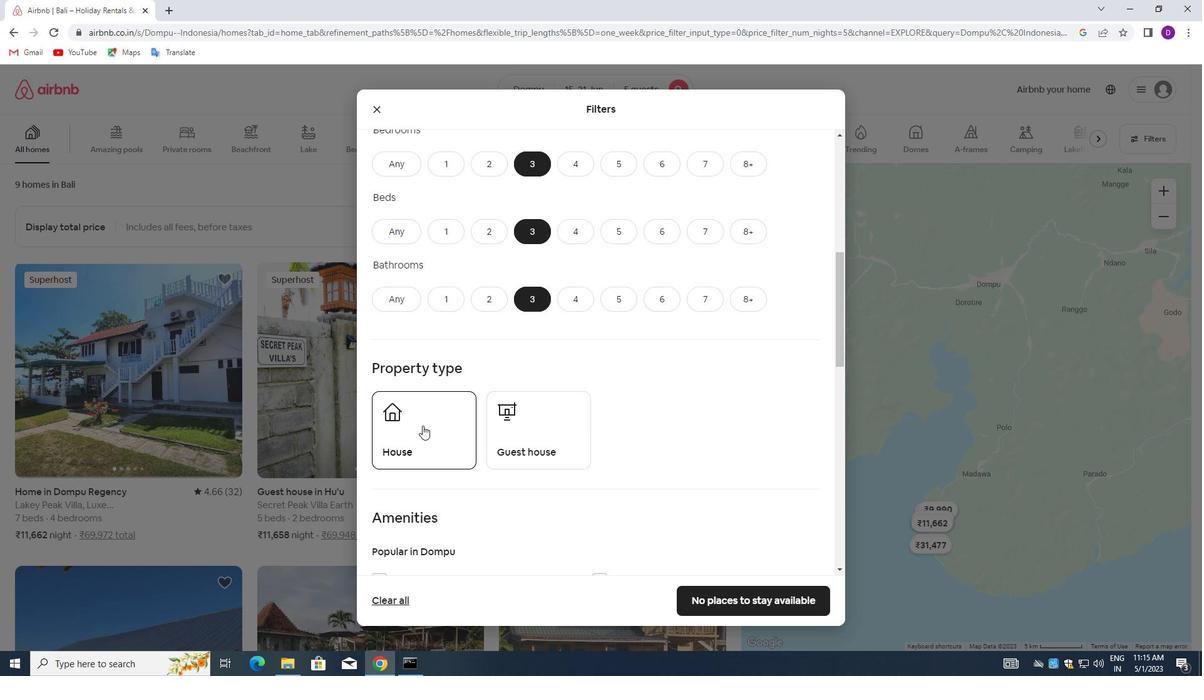 
Action: Mouse moved to (532, 412)
Screenshot: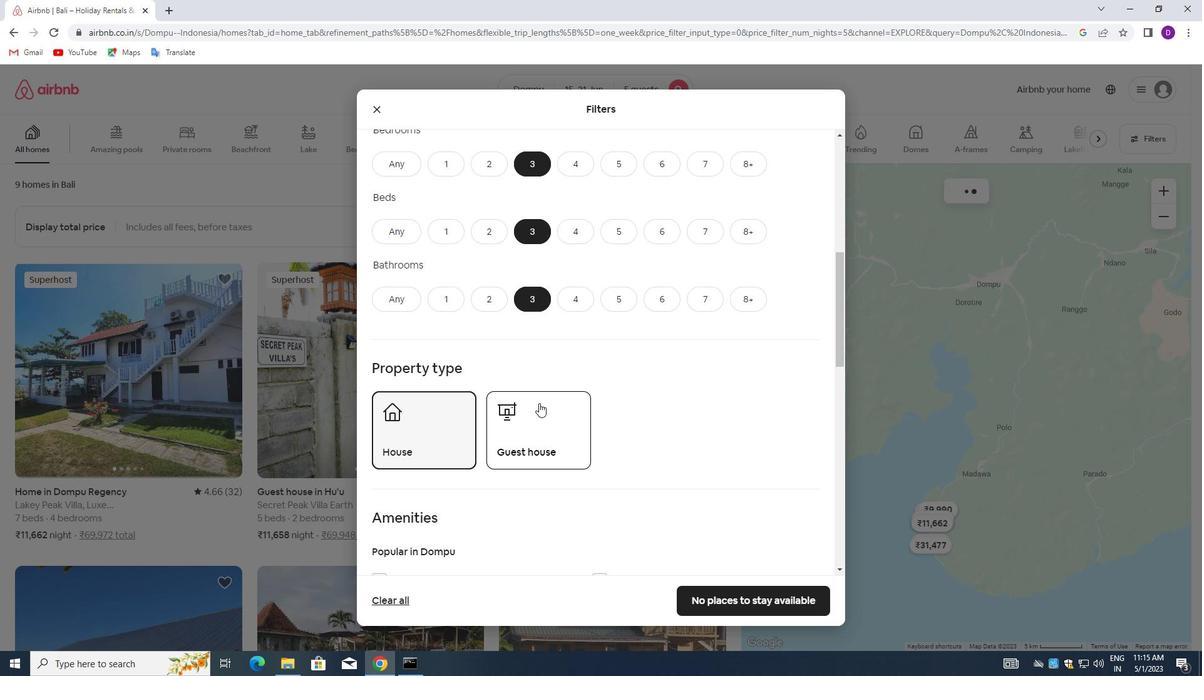 
Action: Mouse pressed left at (532, 412)
Screenshot: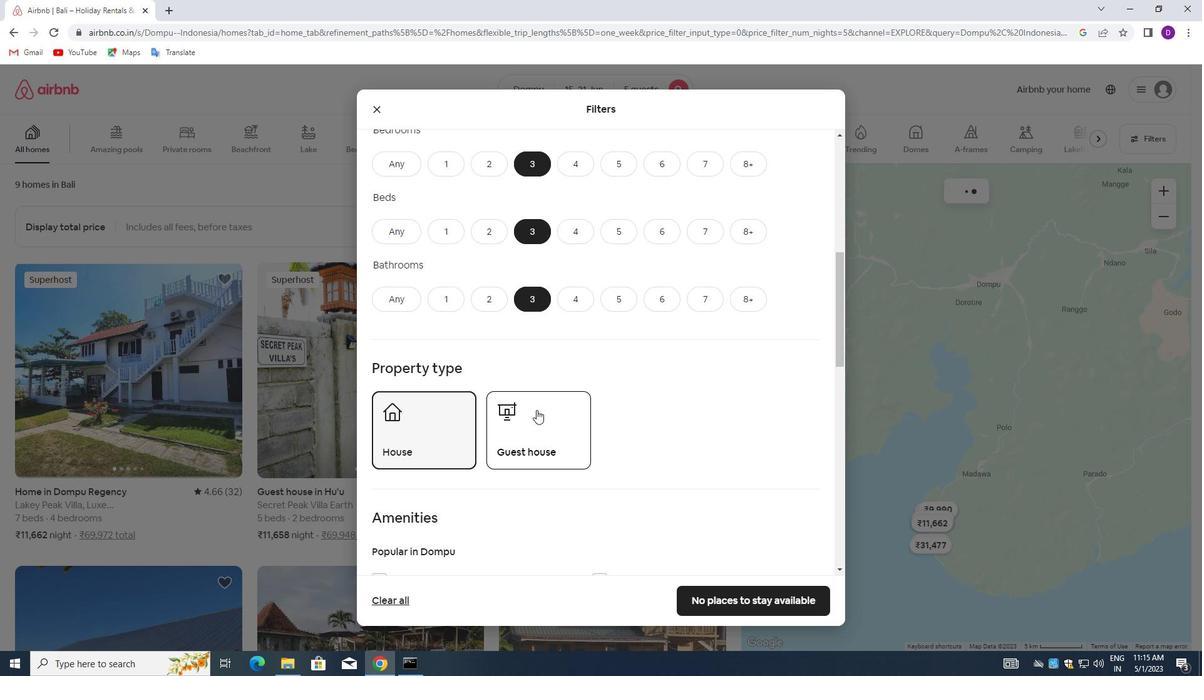 
Action: Mouse moved to (573, 383)
Screenshot: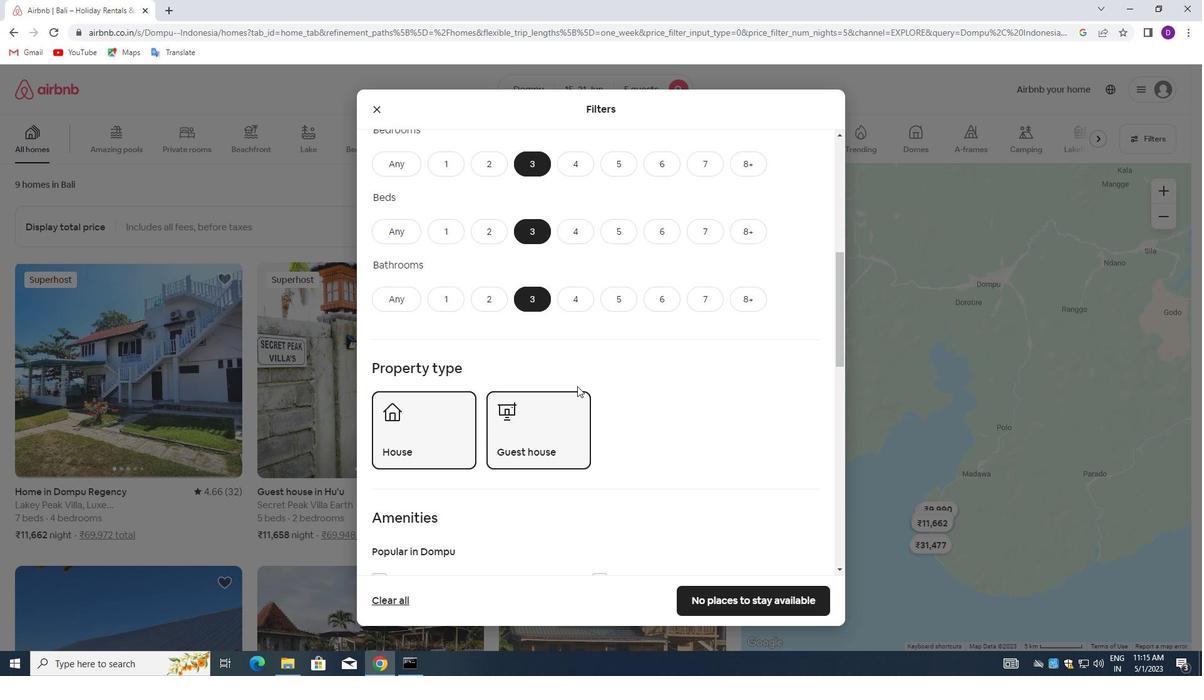 
Action: Mouse scrolled (573, 383) with delta (0, 0)
Screenshot: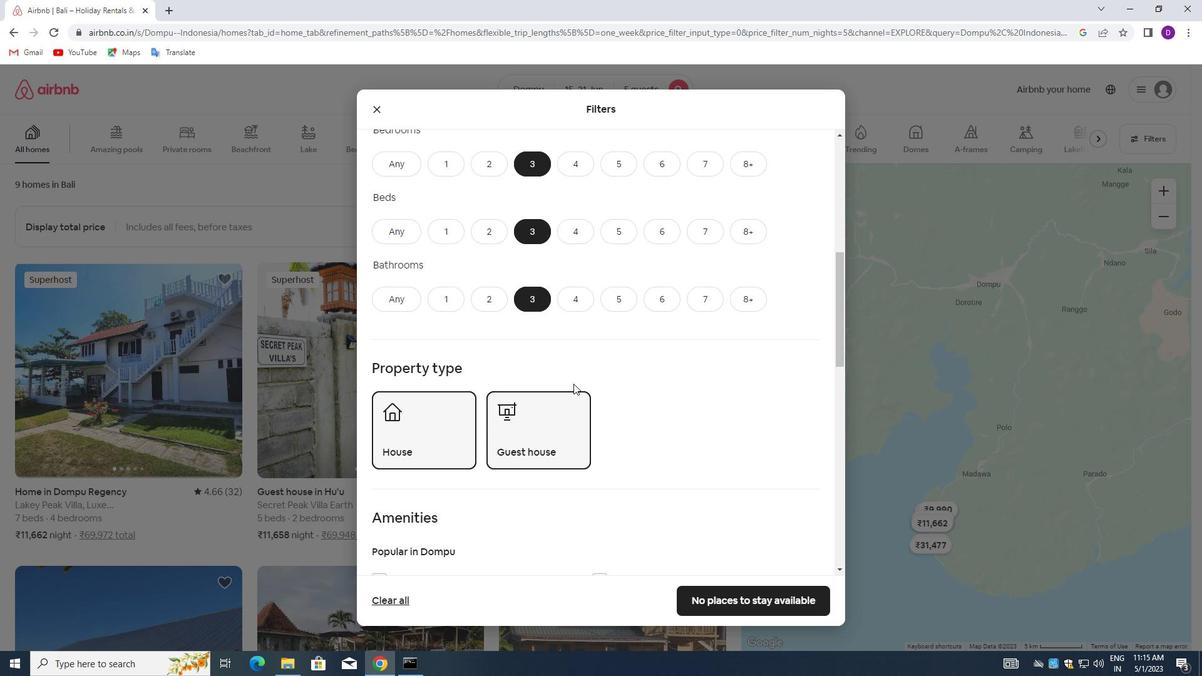 
Action: Mouse scrolled (573, 383) with delta (0, 0)
Screenshot: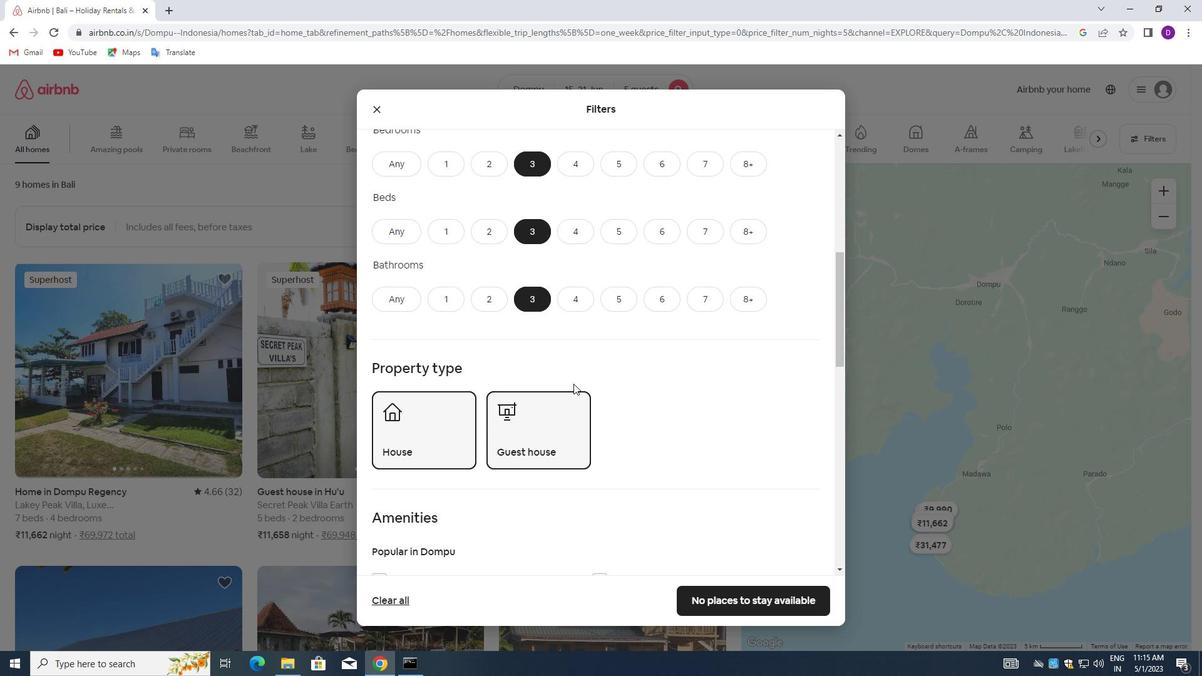 
Action: Mouse scrolled (573, 383) with delta (0, 0)
Screenshot: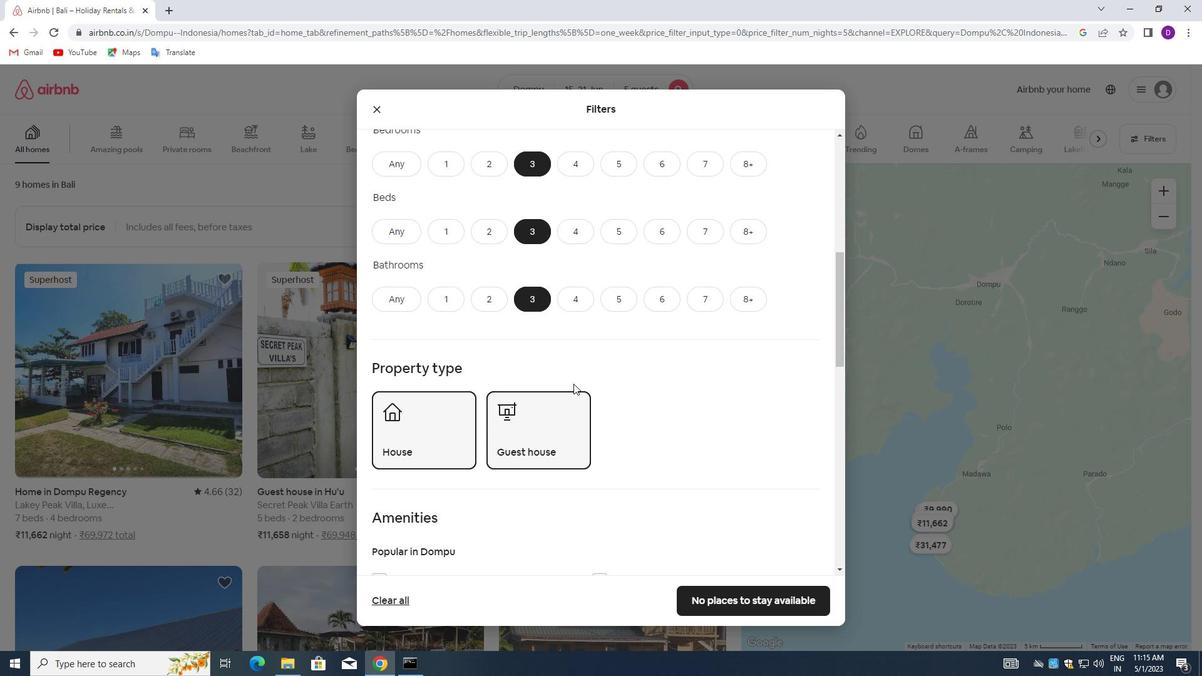 
Action: Mouse scrolled (573, 383) with delta (0, 0)
Screenshot: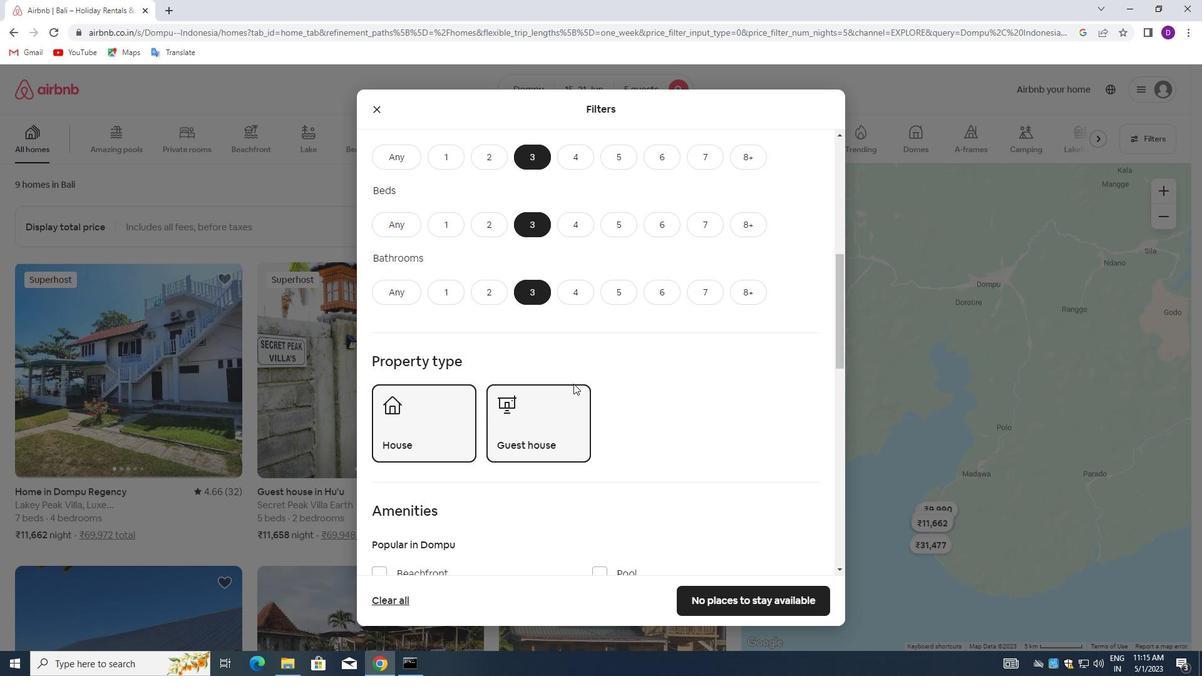 
Action: Mouse scrolled (573, 383) with delta (0, 0)
Screenshot: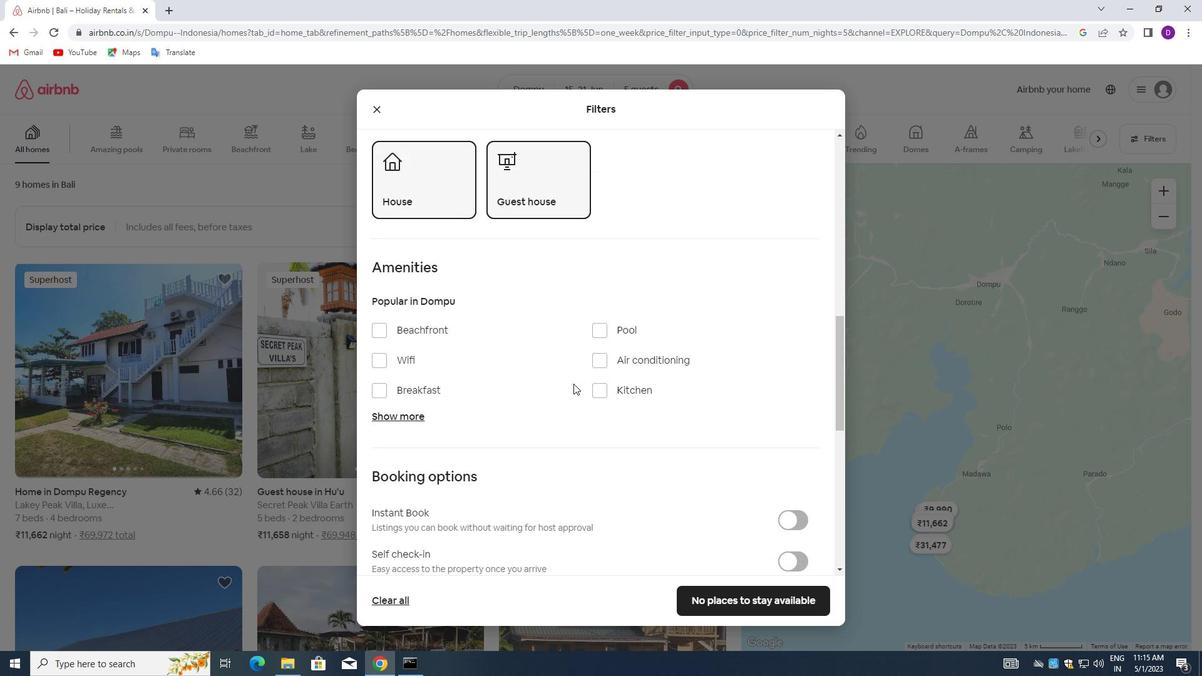 
Action: Mouse scrolled (573, 383) with delta (0, 0)
Screenshot: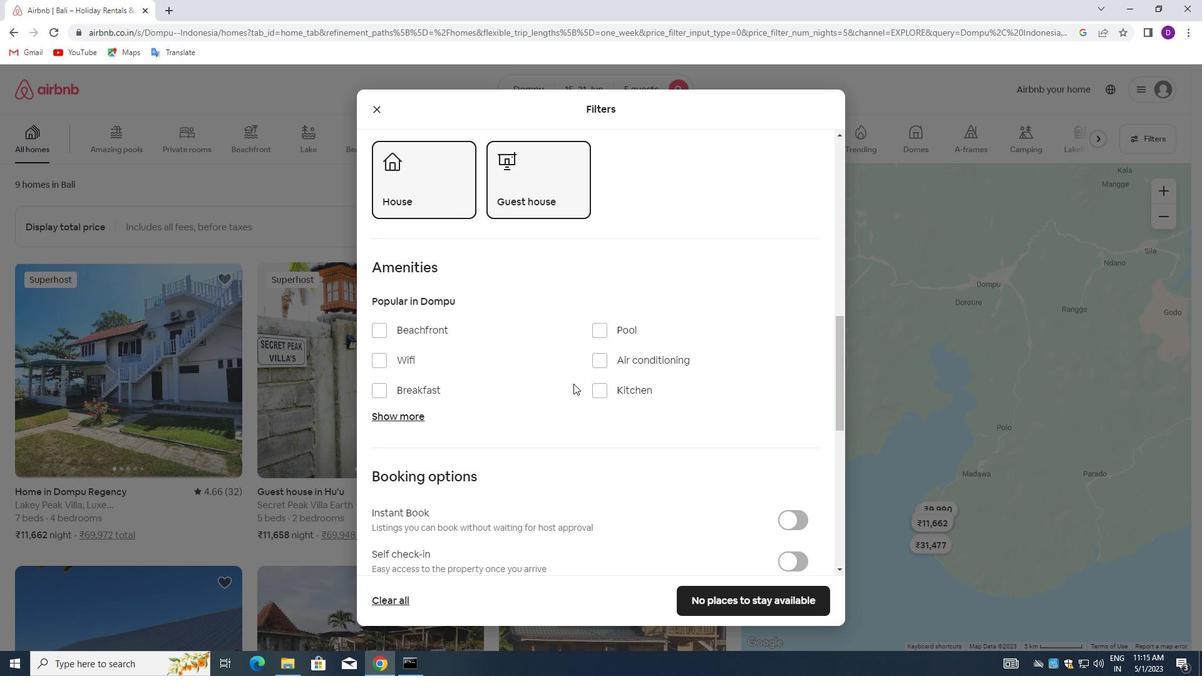 
Action: Mouse moved to (787, 434)
Screenshot: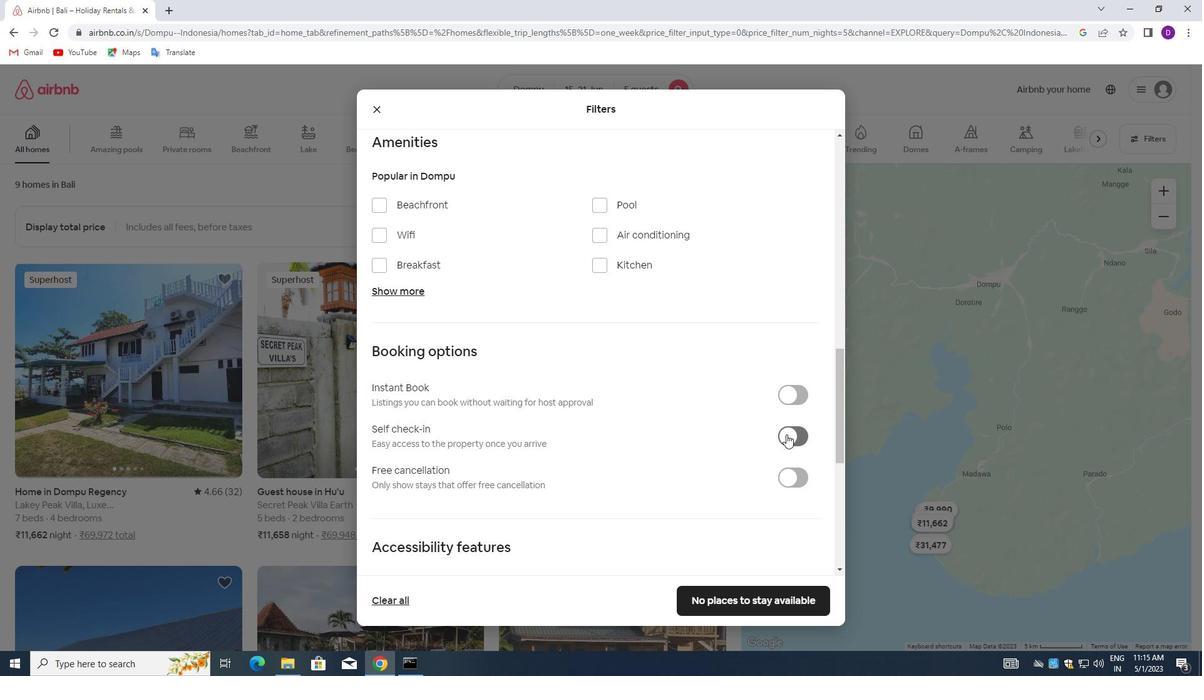 
Action: Mouse pressed left at (787, 434)
Screenshot: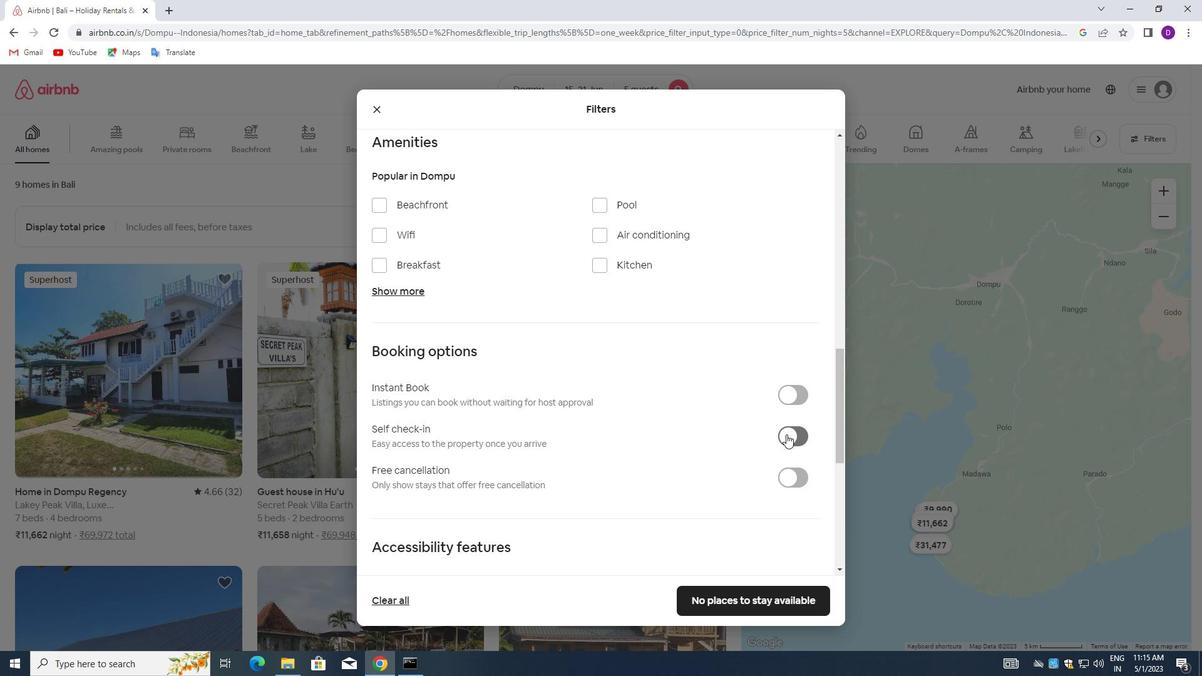 
Action: Mouse moved to (599, 444)
Screenshot: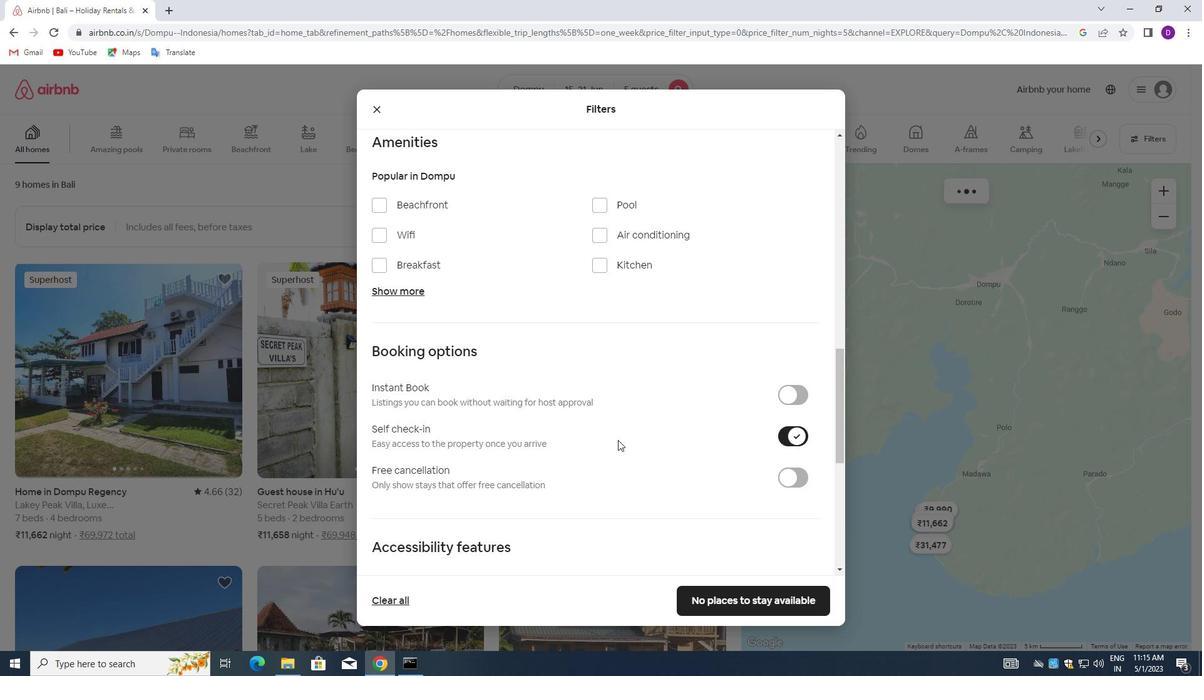 
Action: Mouse scrolled (599, 443) with delta (0, 0)
Screenshot: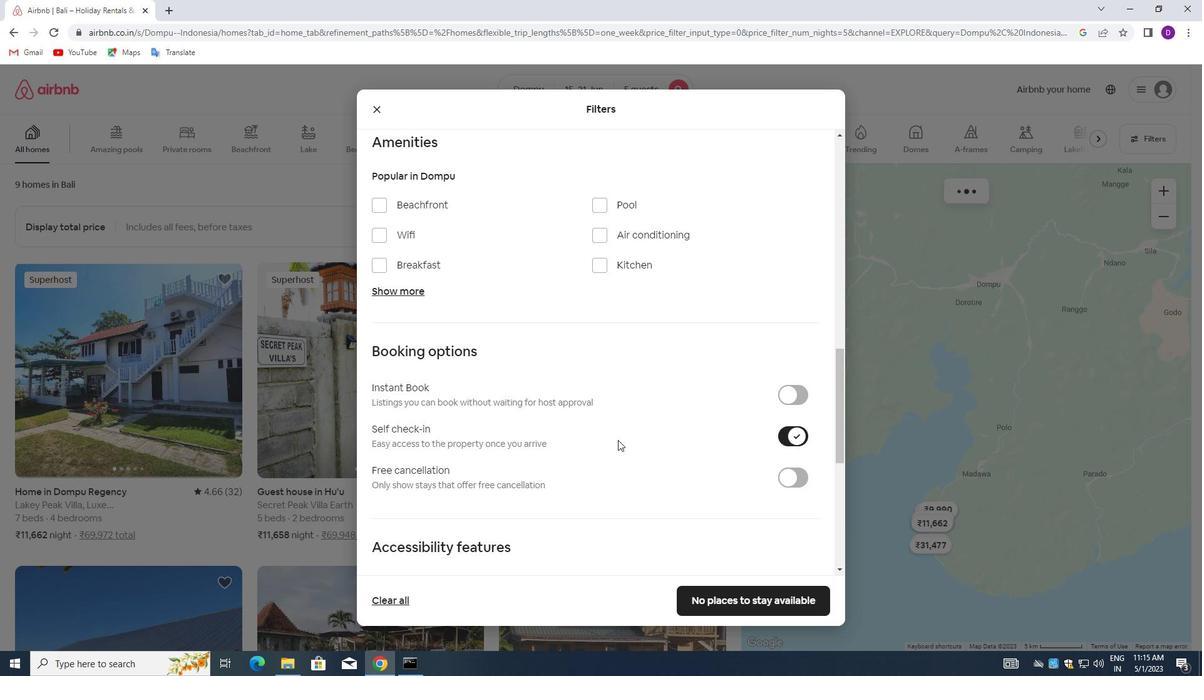 
Action: Mouse moved to (596, 447)
Screenshot: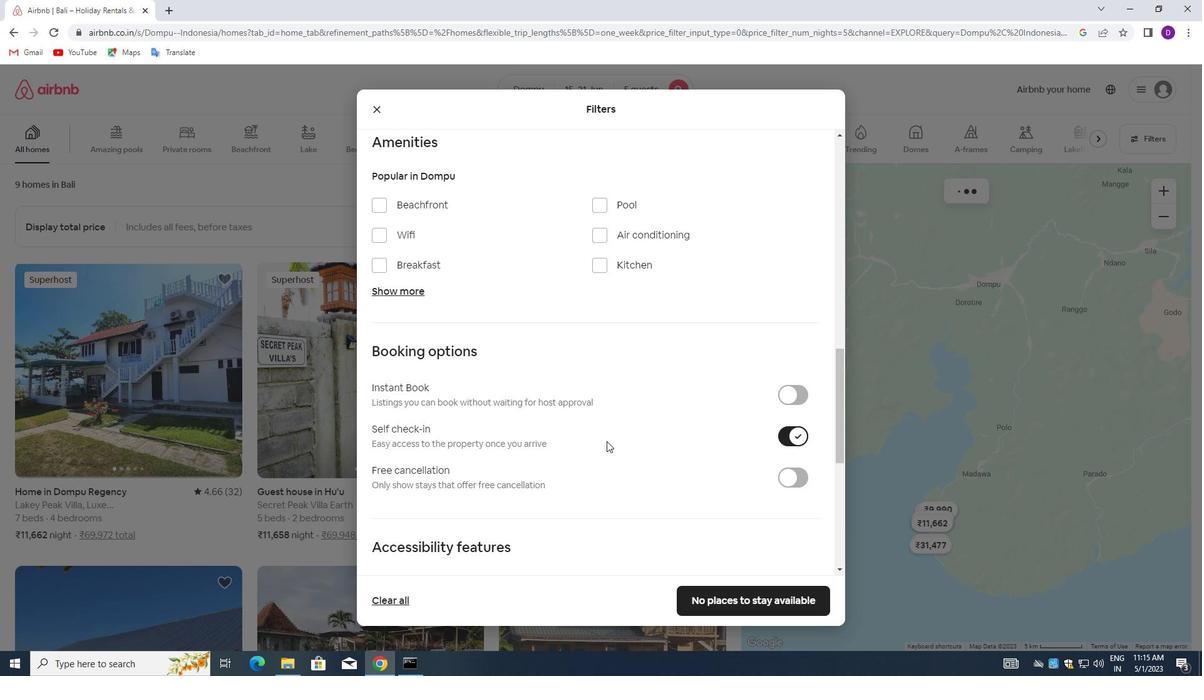 
Action: Mouse scrolled (596, 446) with delta (0, 0)
Screenshot: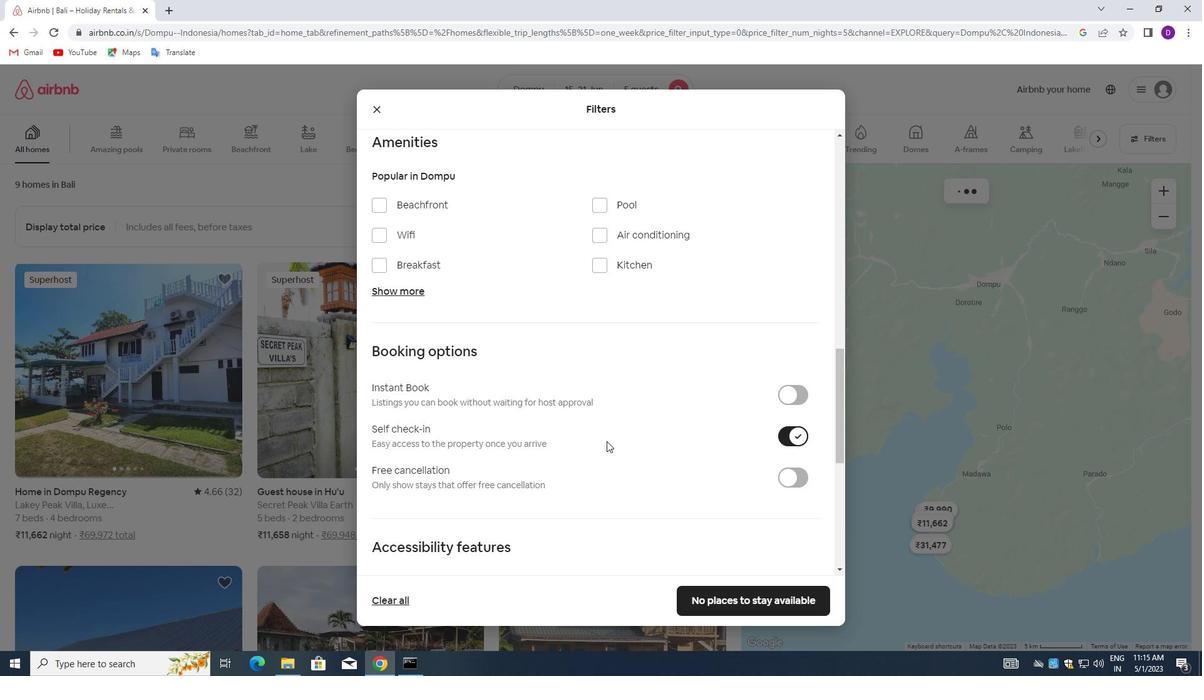 
Action: Mouse moved to (594, 447)
Screenshot: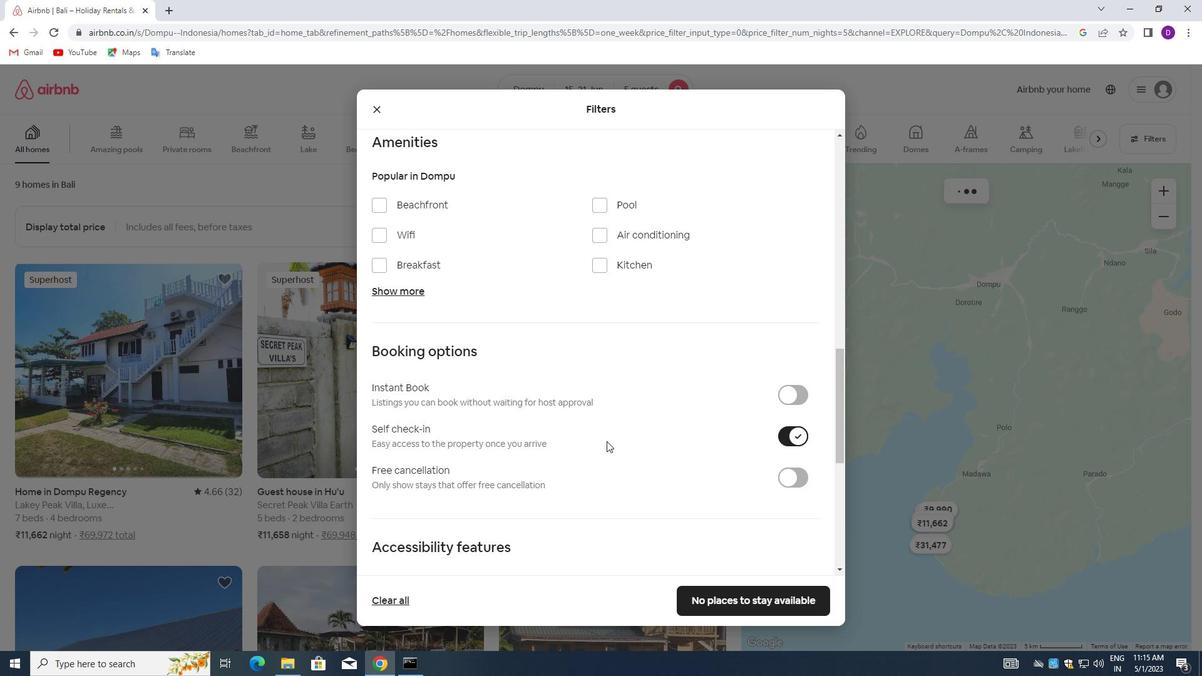 
Action: Mouse scrolled (594, 447) with delta (0, 0)
Screenshot: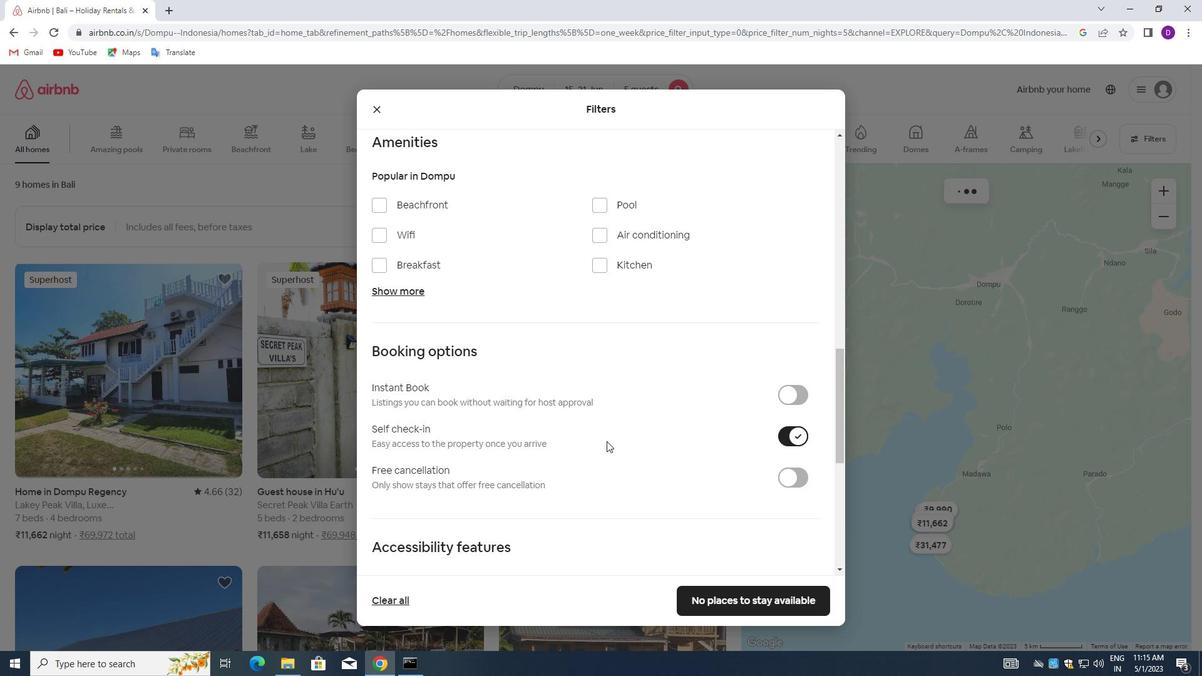 
Action: Mouse moved to (594, 447)
Screenshot: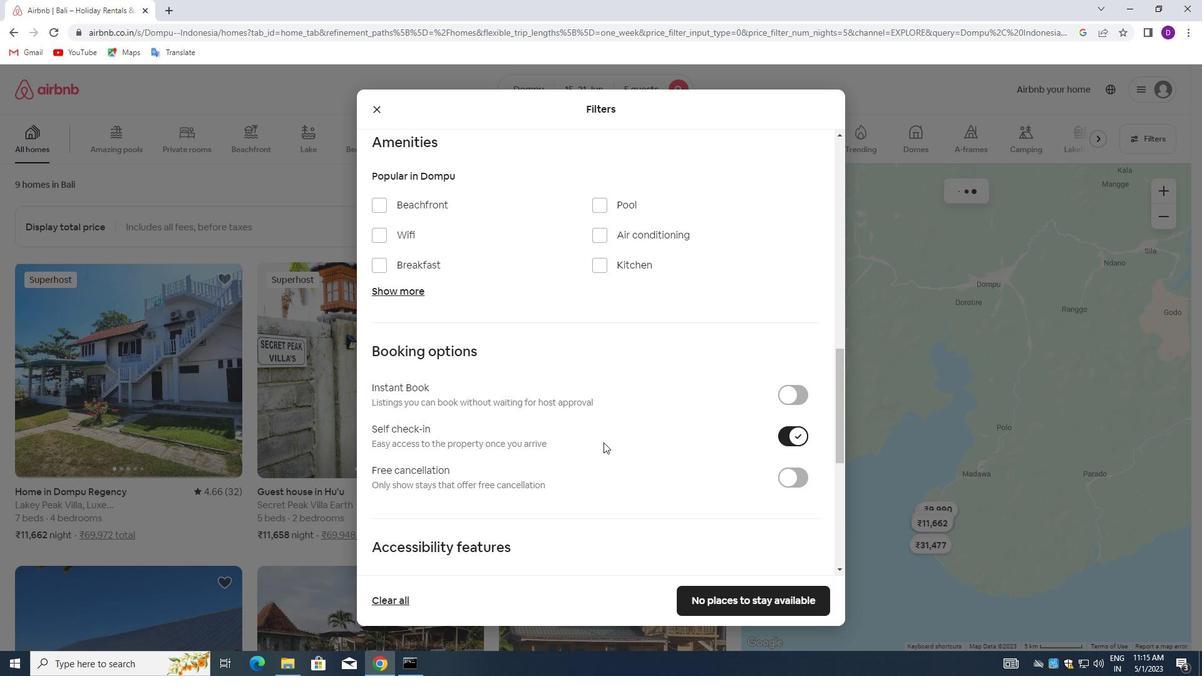 
Action: Mouse scrolled (594, 447) with delta (0, 0)
Screenshot: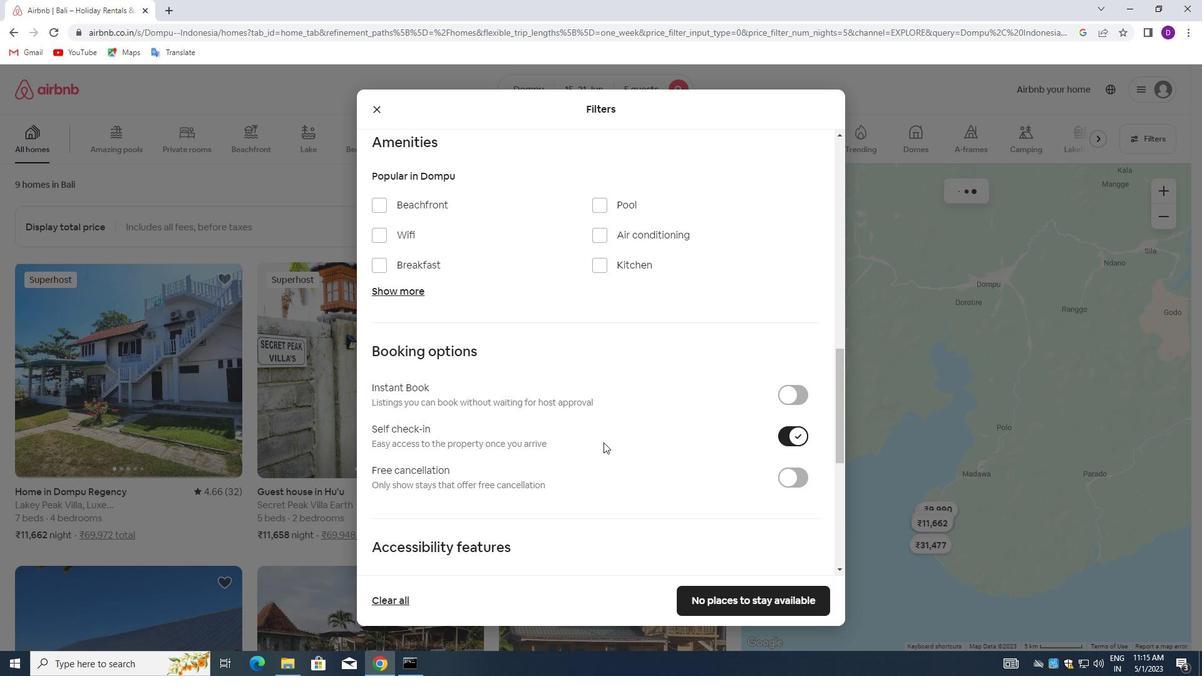 
Action: Mouse moved to (593, 448)
Screenshot: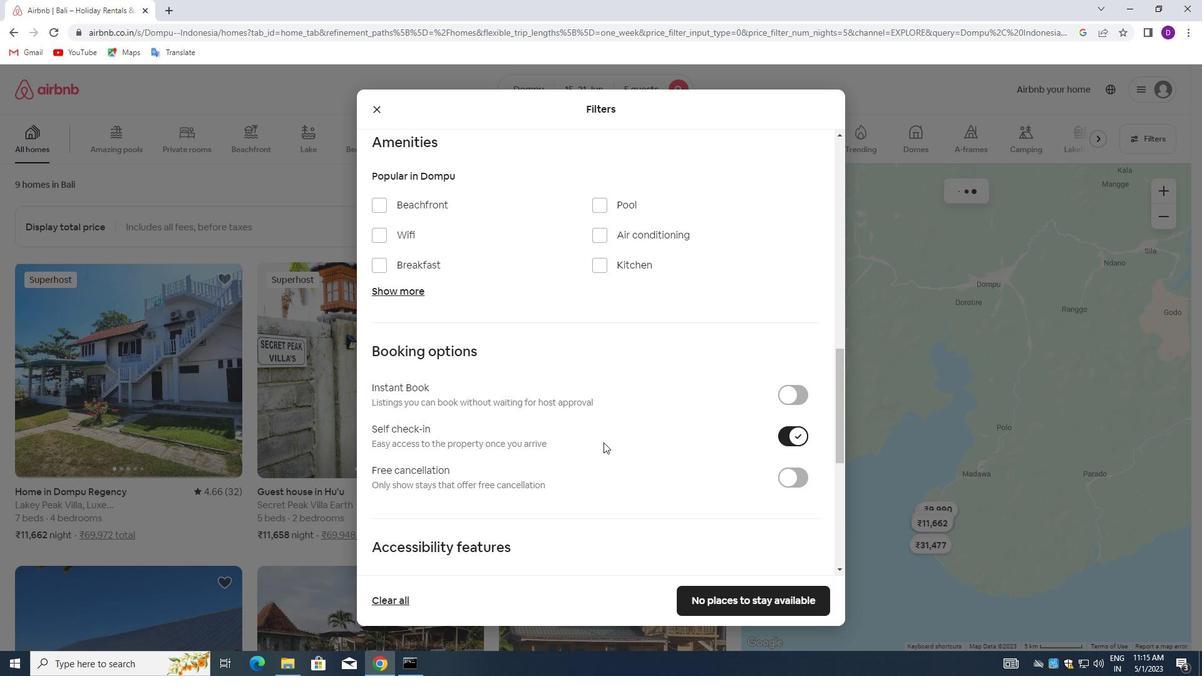 
Action: Mouse scrolled (593, 447) with delta (0, 0)
Screenshot: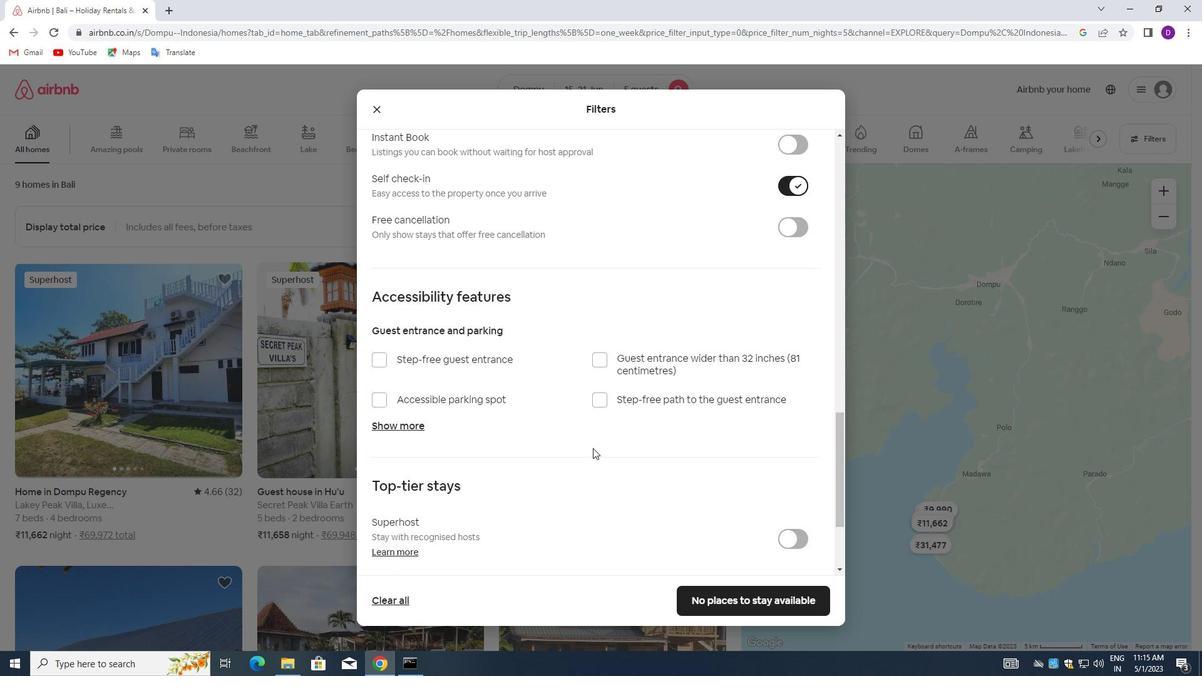 
Action: Mouse scrolled (593, 447) with delta (0, 0)
Screenshot: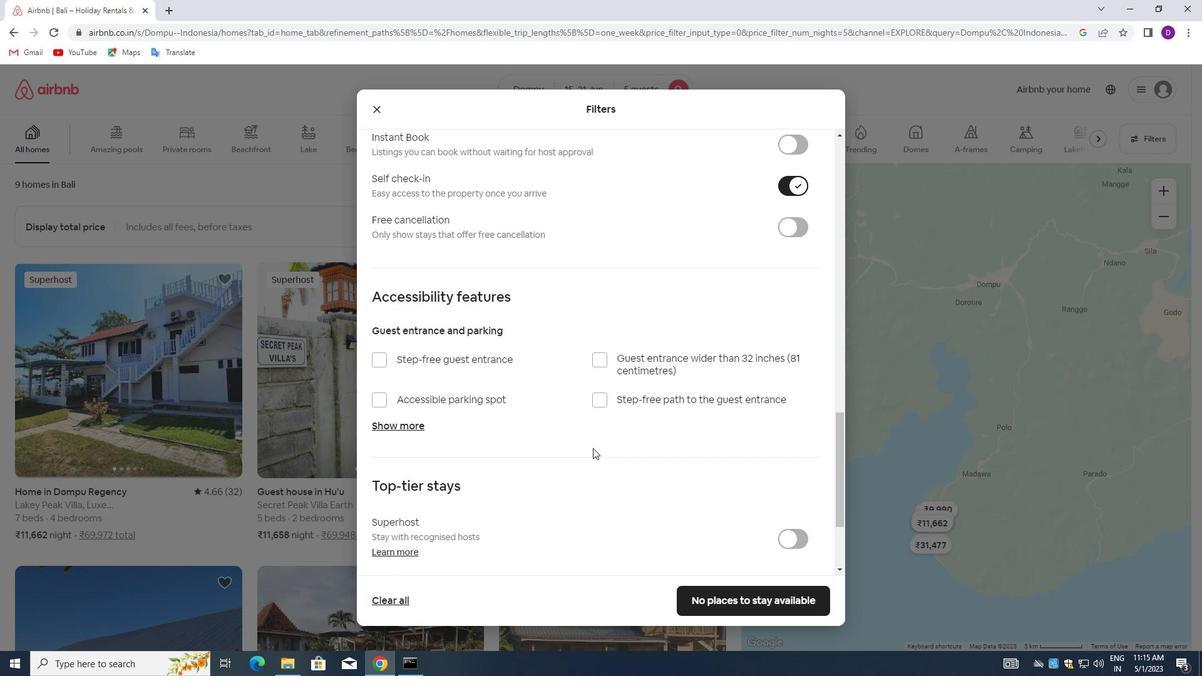 
Action: Mouse moved to (592, 448)
Screenshot: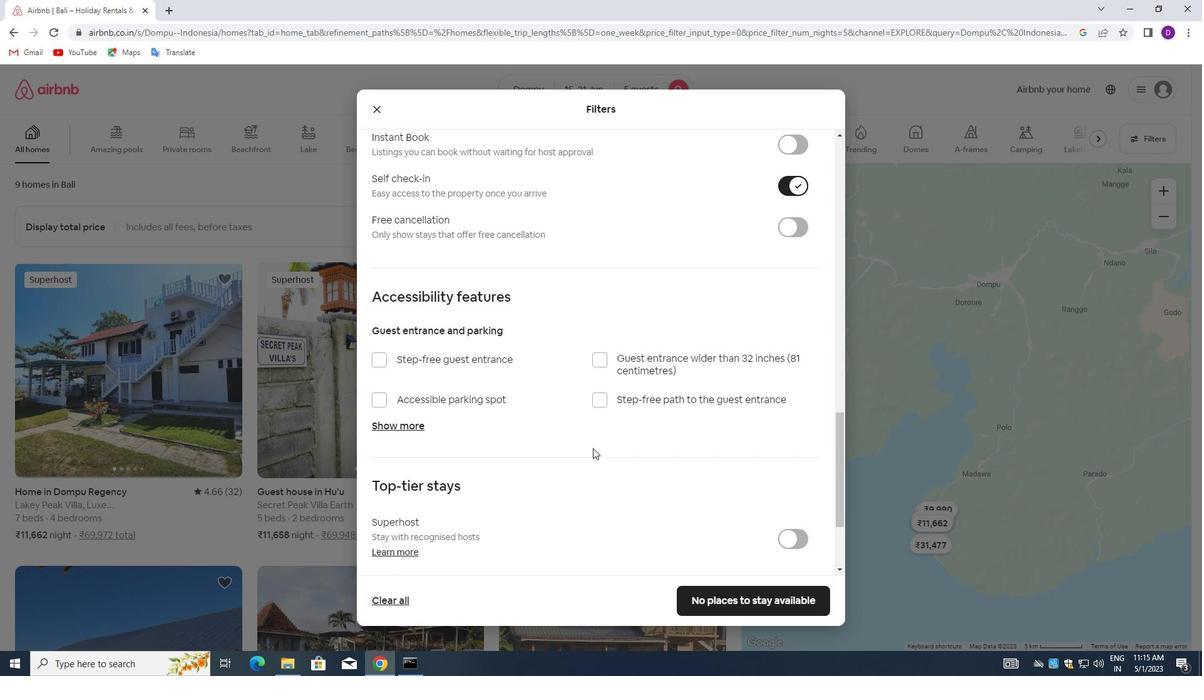 
Action: Mouse scrolled (592, 448) with delta (0, 0)
Screenshot: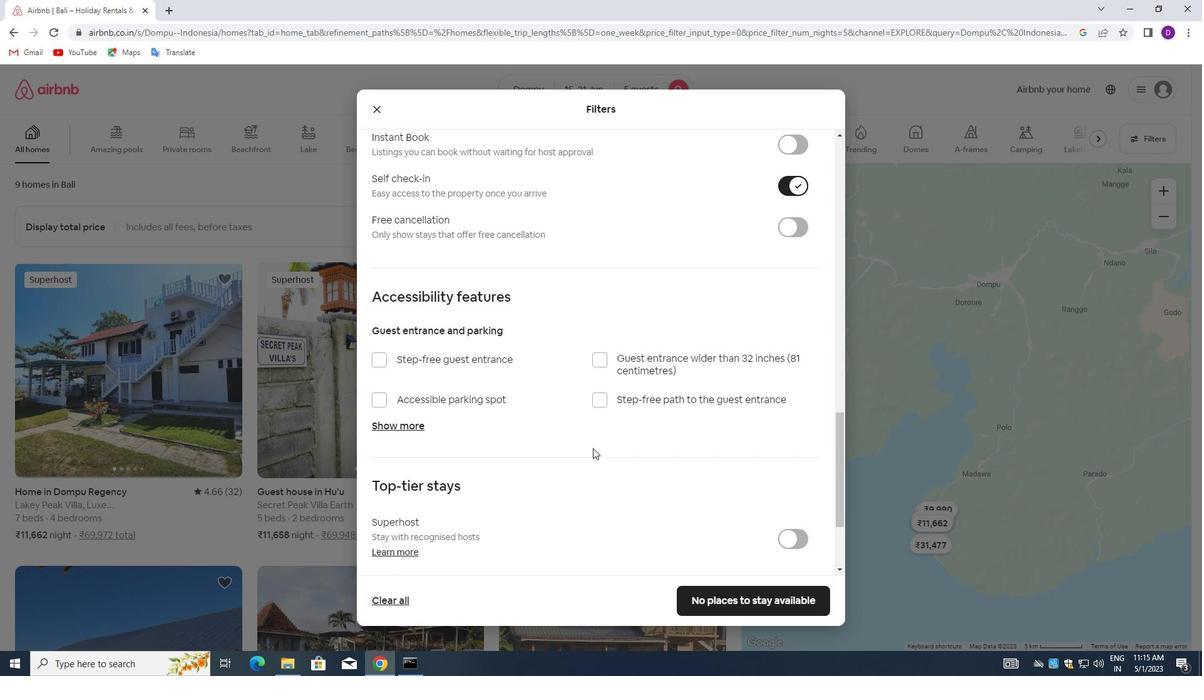 
Action: Mouse moved to (590, 449)
Screenshot: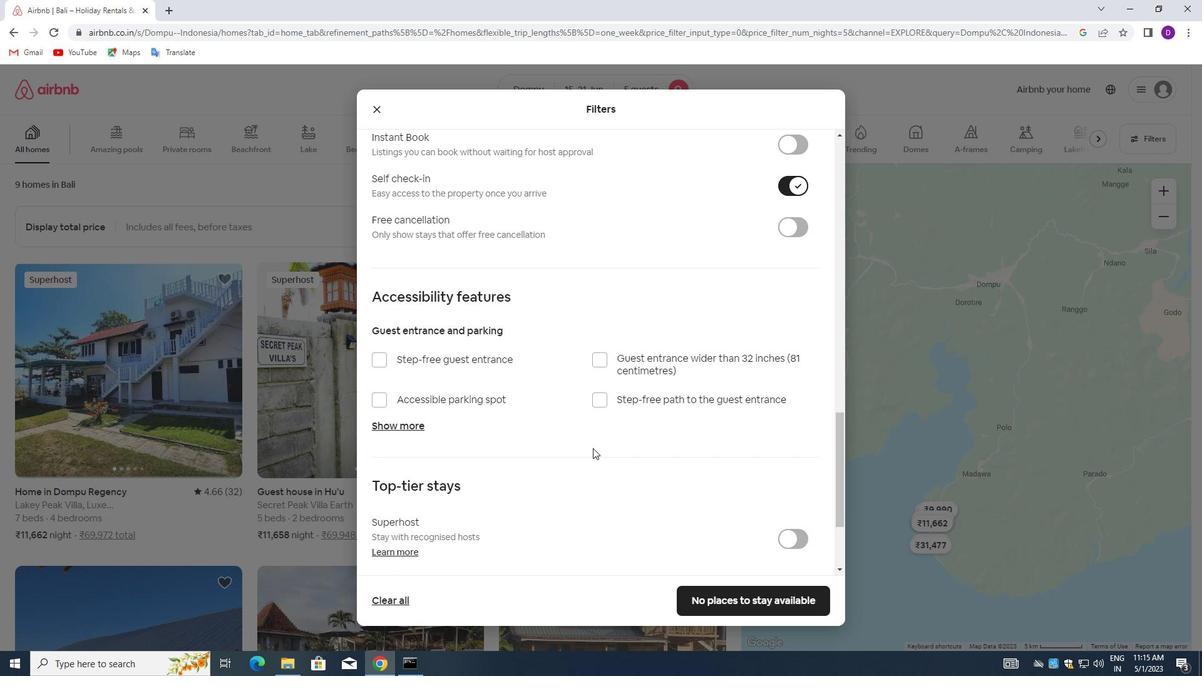 
Action: Mouse scrolled (590, 448) with delta (0, 0)
Screenshot: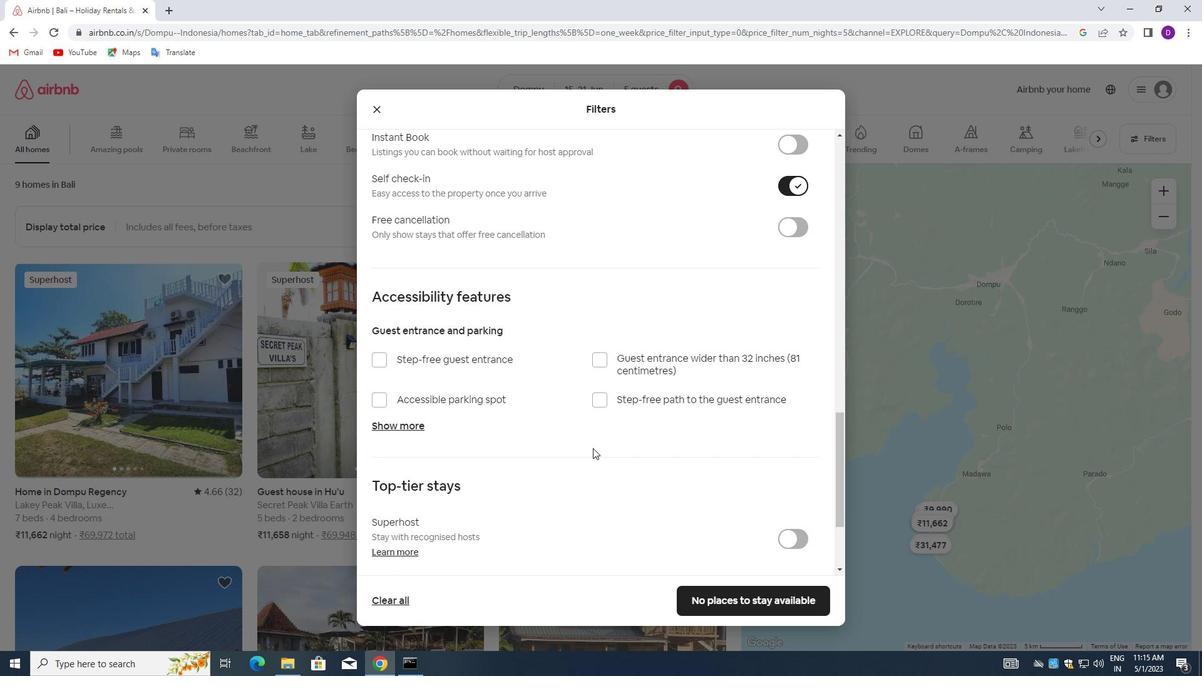 
Action: Mouse moved to (589, 449)
Screenshot: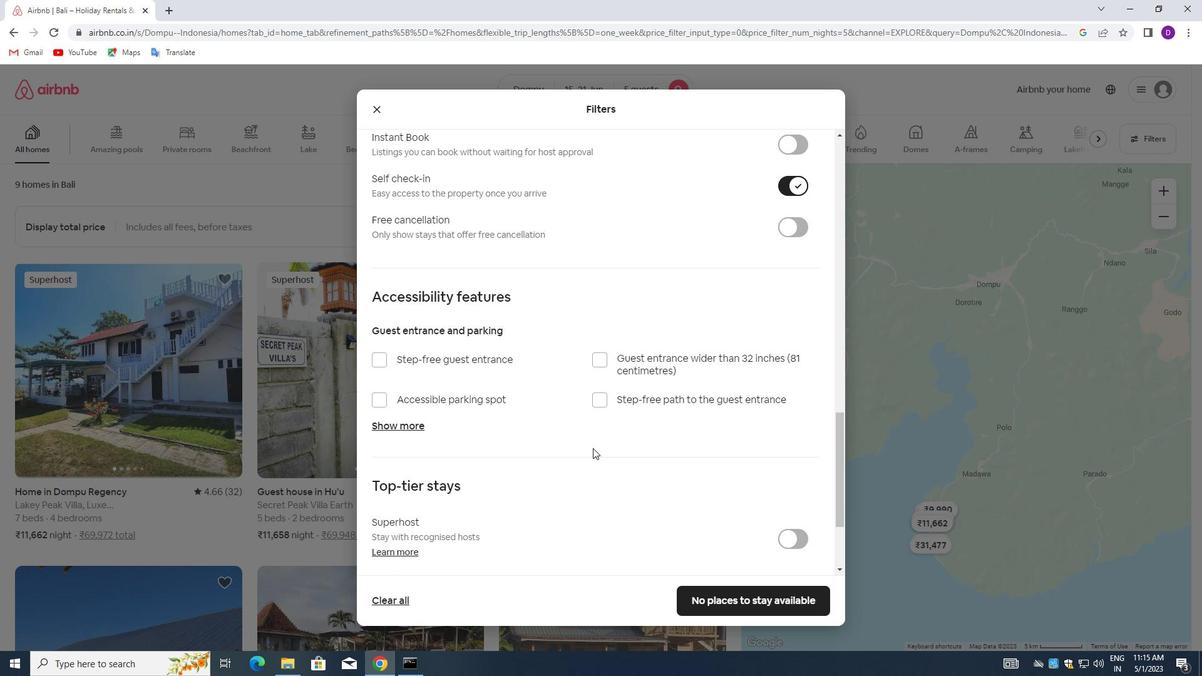 
Action: Mouse scrolled (589, 448) with delta (0, 0)
Screenshot: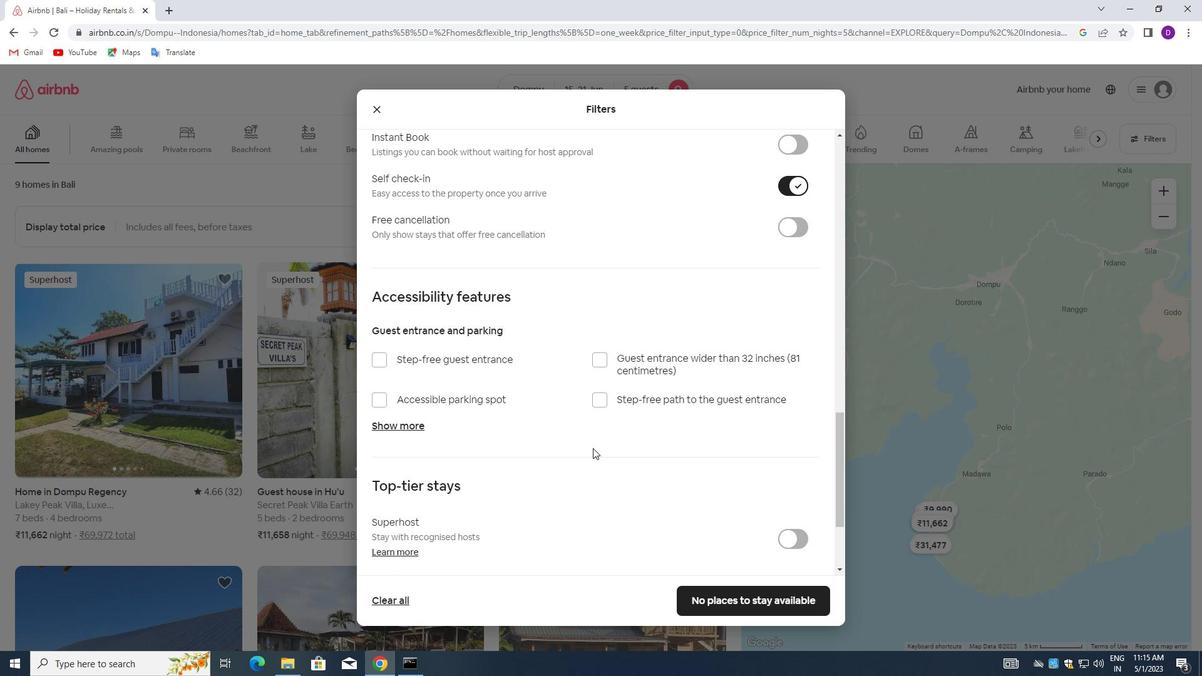 
Action: Mouse moved to (585, 451)
Screenshot: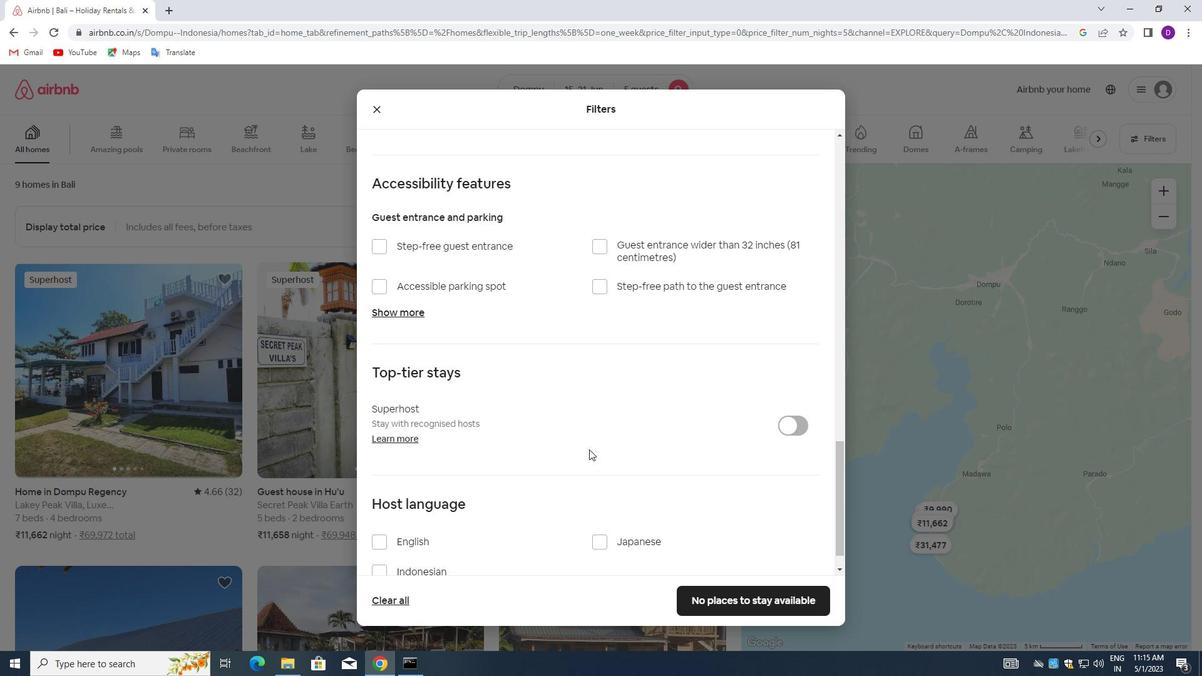 
Action: Mouse scrolled (585, 450) with delta (0, 0)
Screenshot: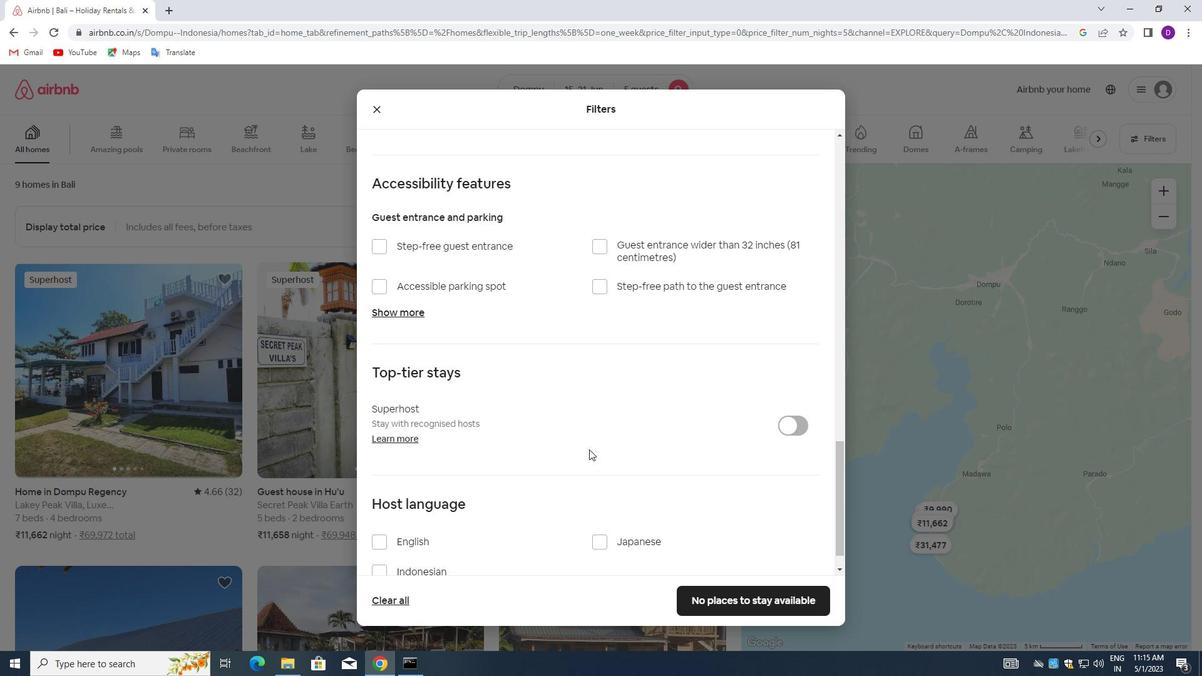 
Action: Mouse moved to (583, 452)
Screenshot: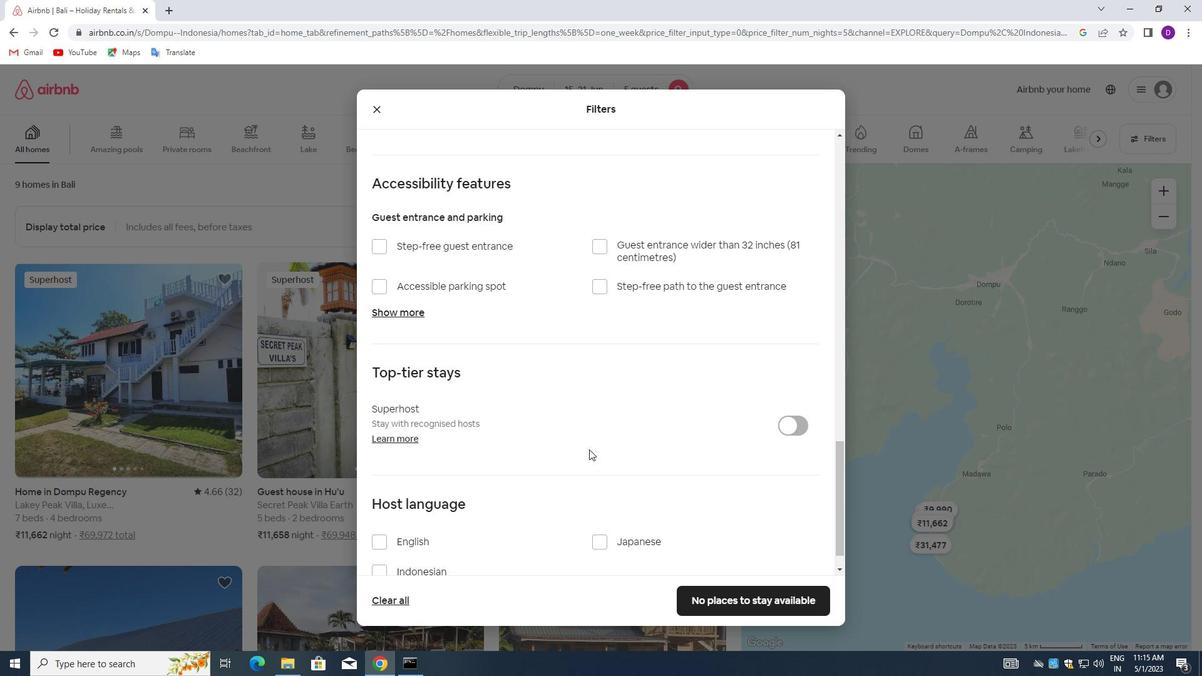
Action: Mouse scrolled (583, 452) with delta (0, 0)
Screenshot: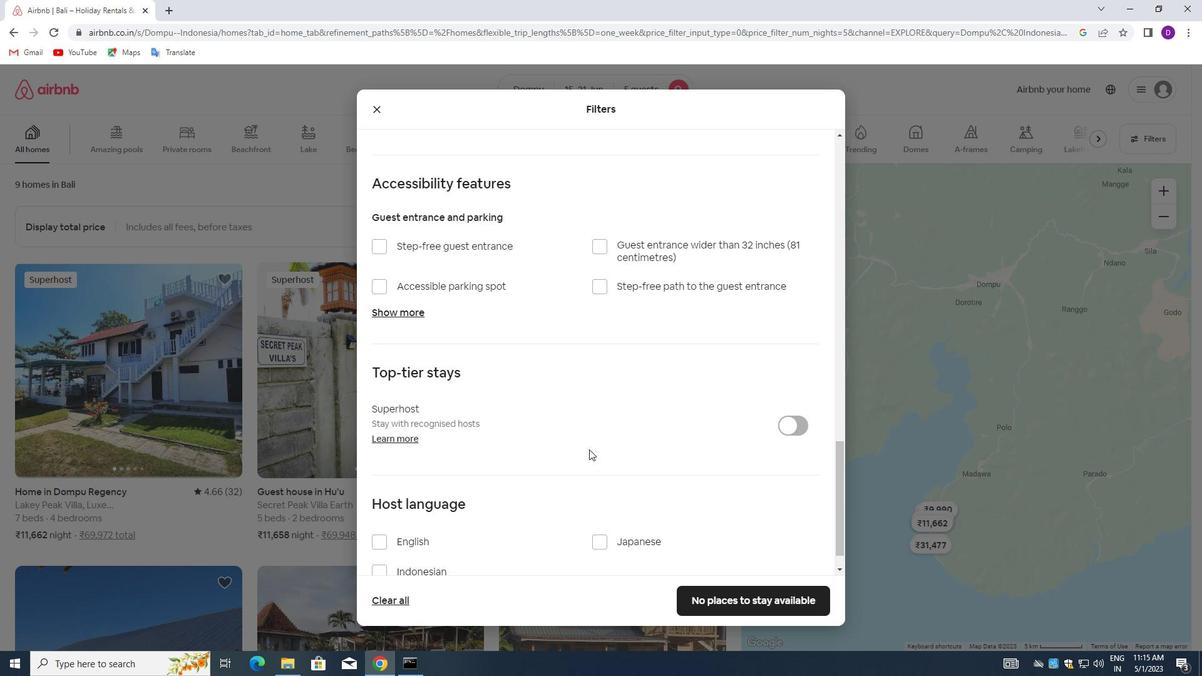 
Action: Mouse moved to (571, 457)
Screenshot: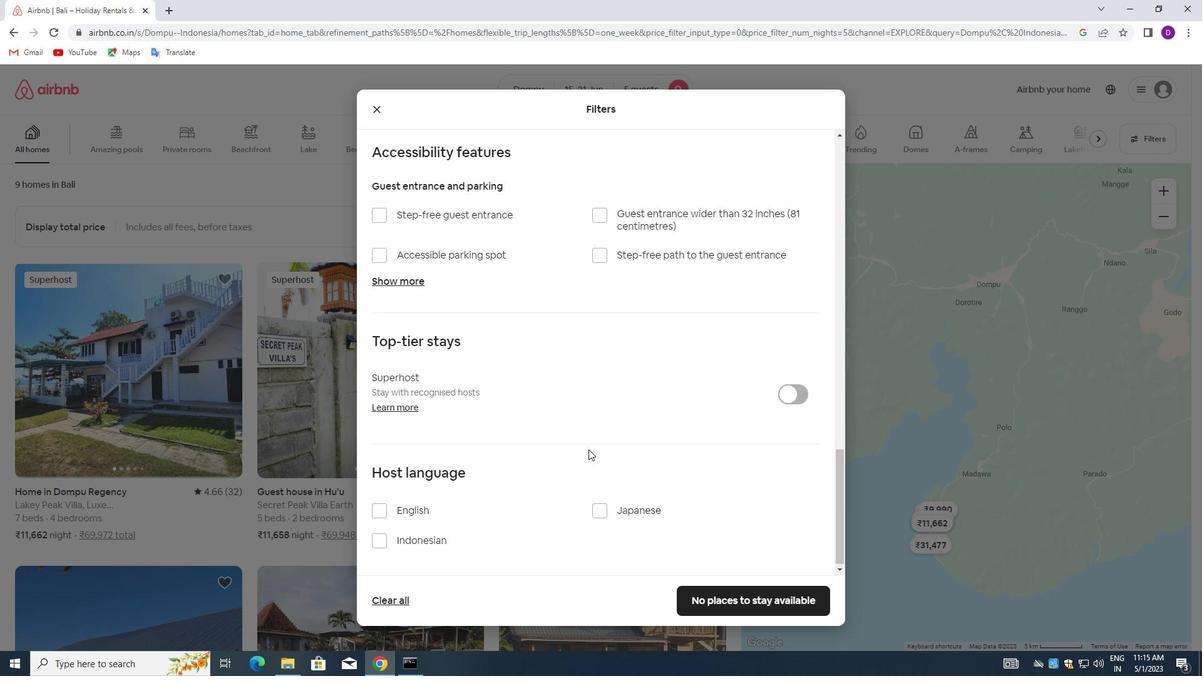 
Action: Mouse scrolled (571, 457) with delta (0, 0)
Screenshot: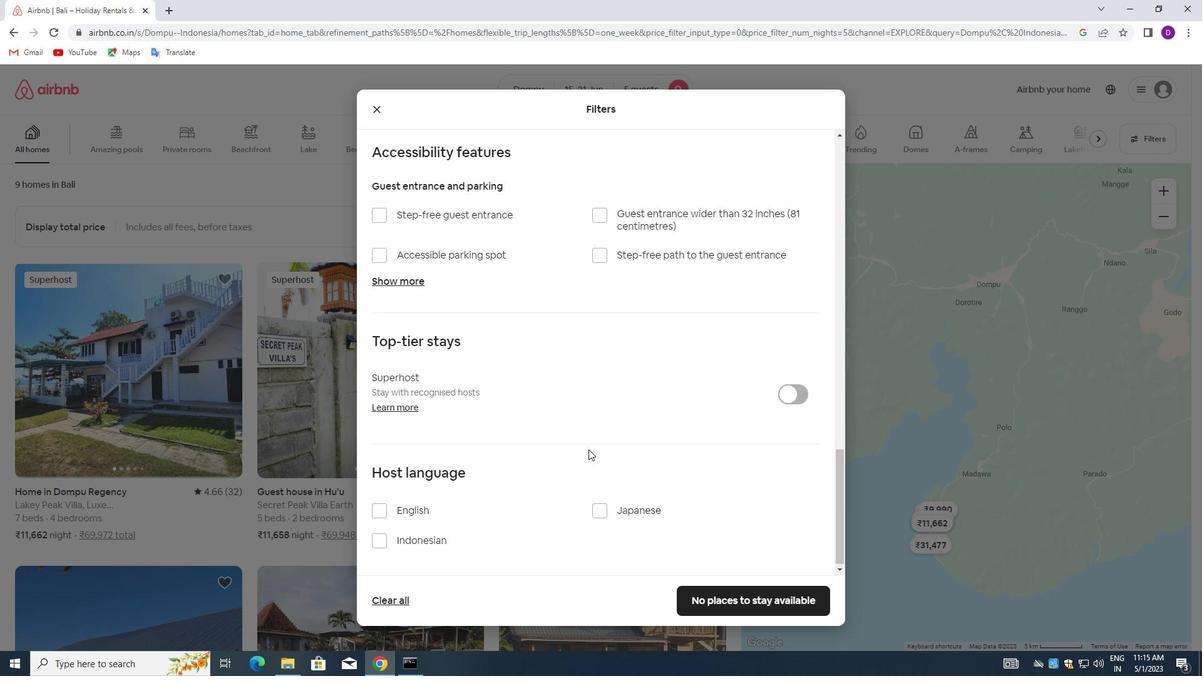 
Action: Mouse moved to (383, 514)
Screenshot: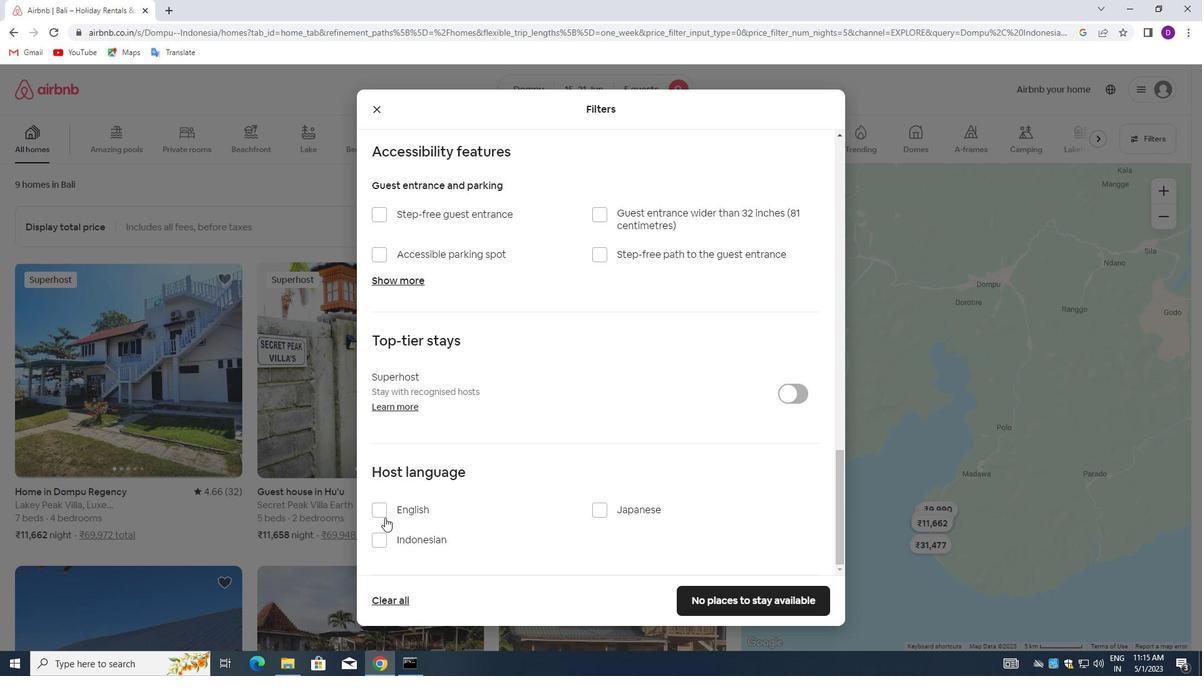
Action: Mouse pressed left at (383, 514)
Screenshot: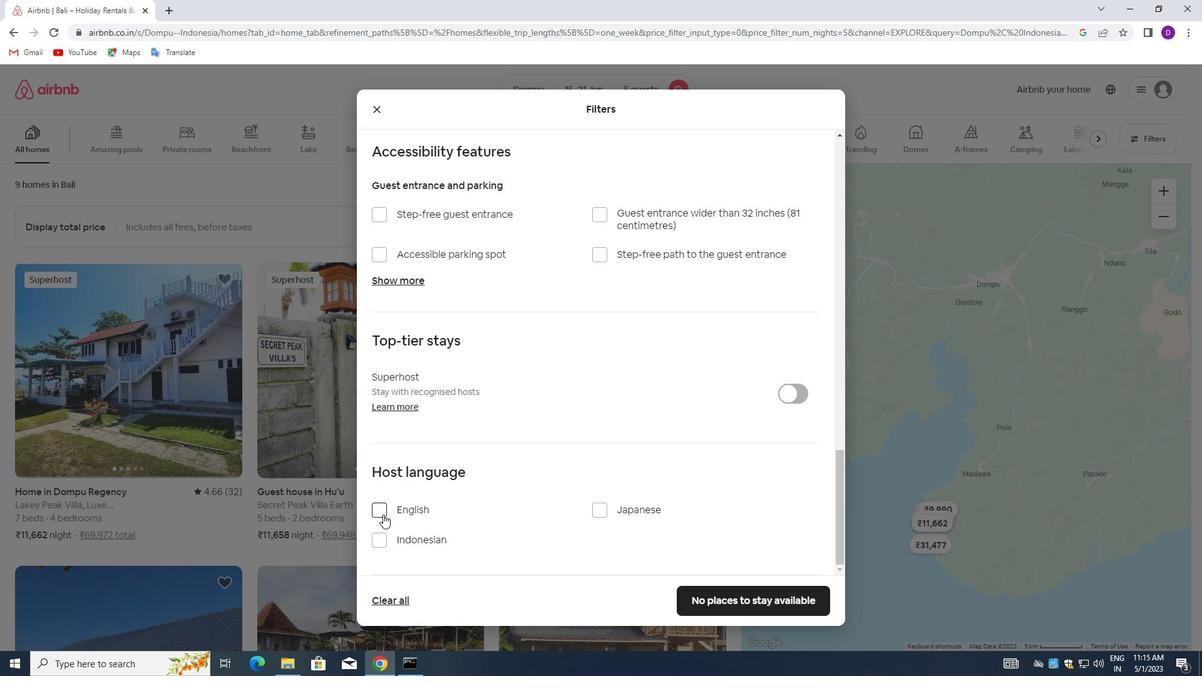 
Action: Mouse moved to (738, 596)
Screenshot: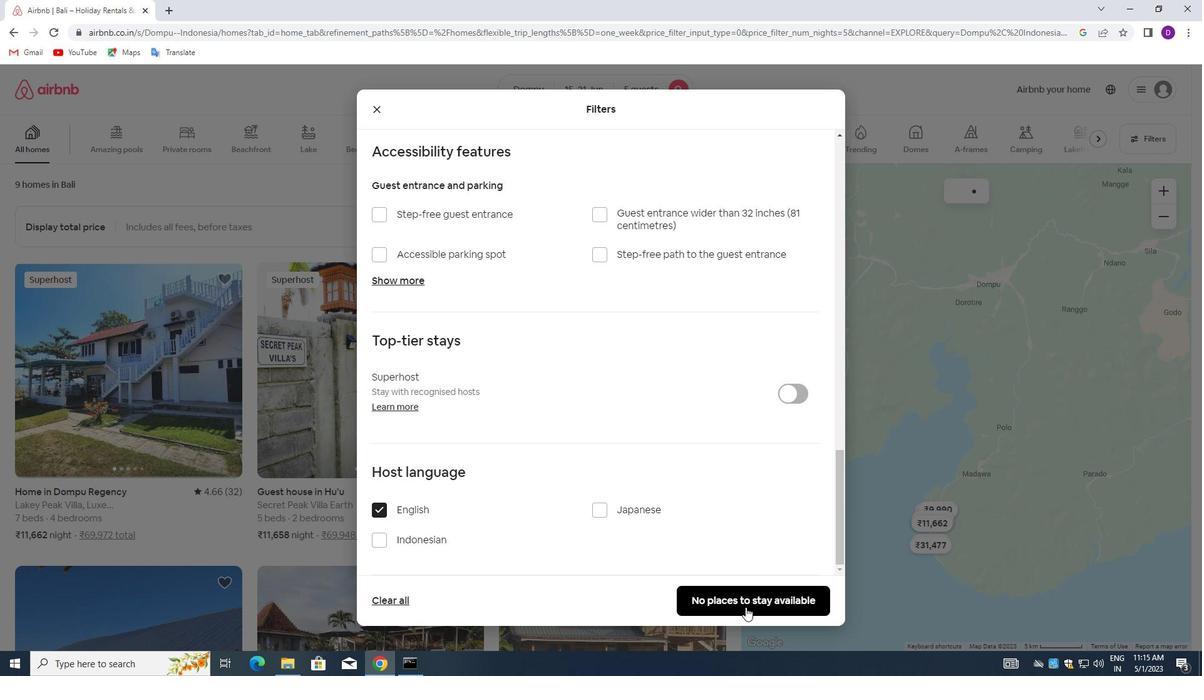 
Action: Mouse pressed left at (738, 596)
Screenshot: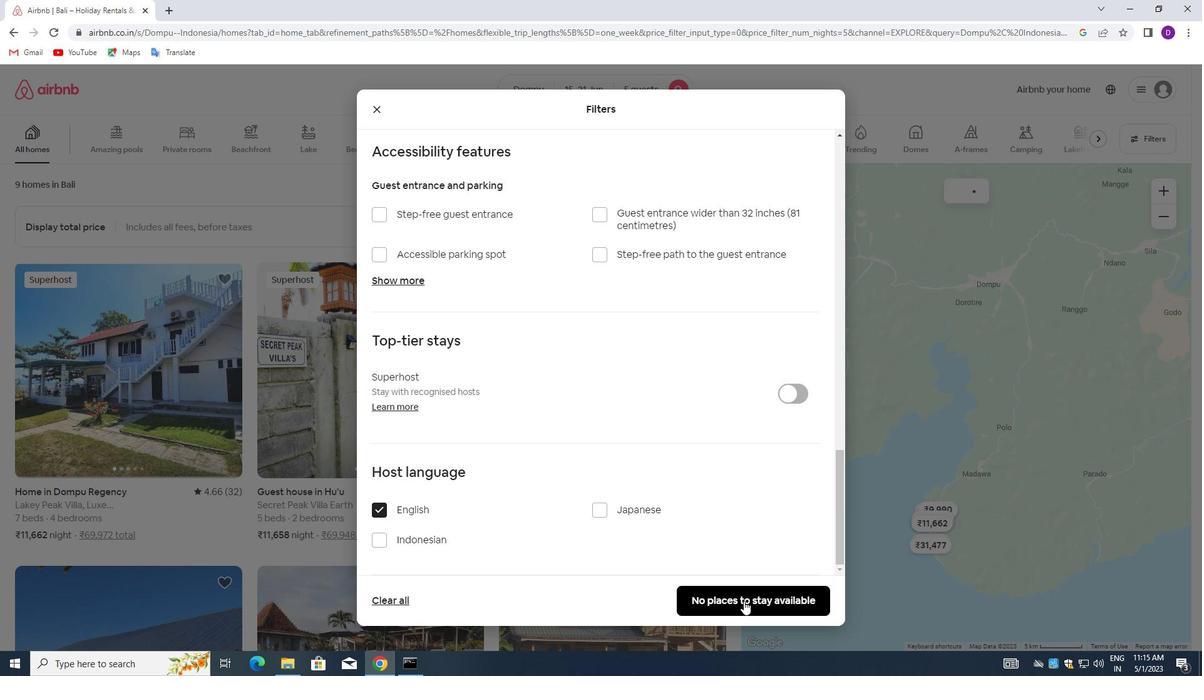 
Action: Mouse moved to (582, 442)
Screenshot: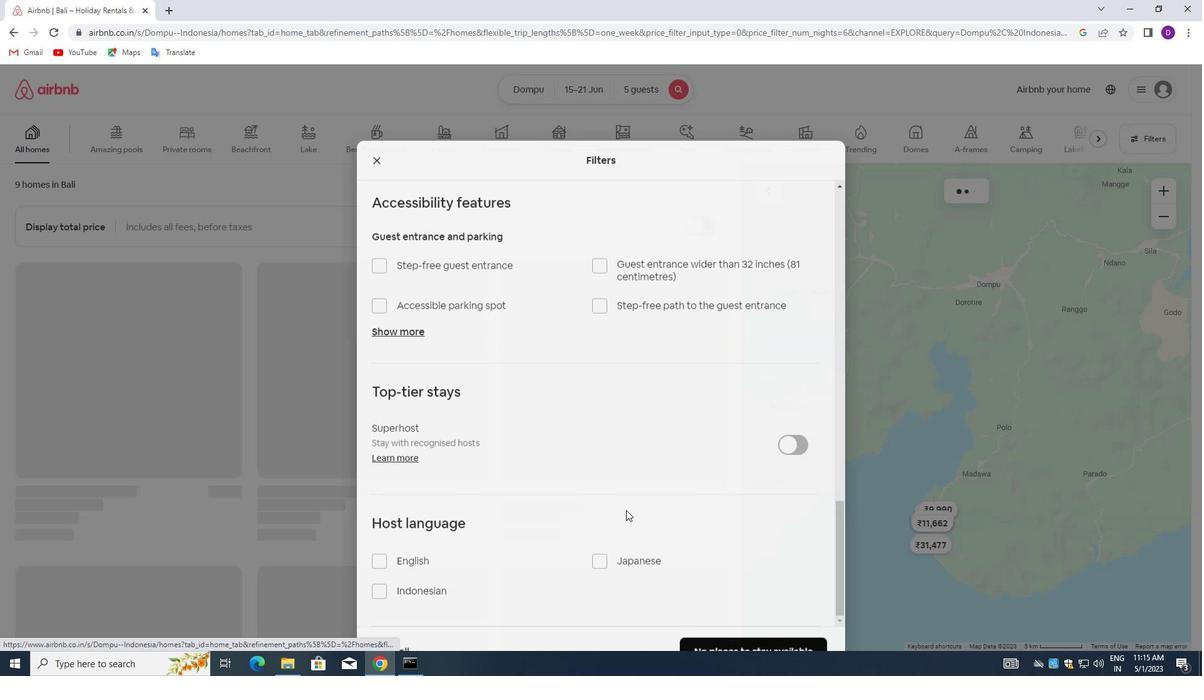 
